 Task: Find connections with filter location Boca Suno with filter topic #Marketswith filter profile language English with filter current company TWO95 International, Inc with filter school Yashwantrao Chavan College of Engineering - YCCE with filter industry Chemical Manufacturing with filter service category Financial Reporting with filter keywords title Manicurist
Action: Mouse moved to (494, 66)
Screenshot: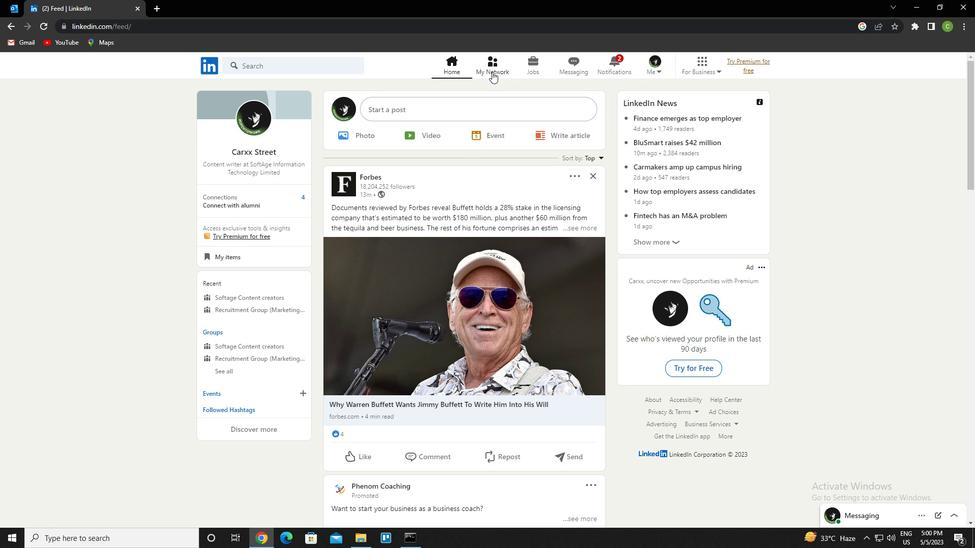 
Action: Mouse pressed left at (494, 66)
Screenshot: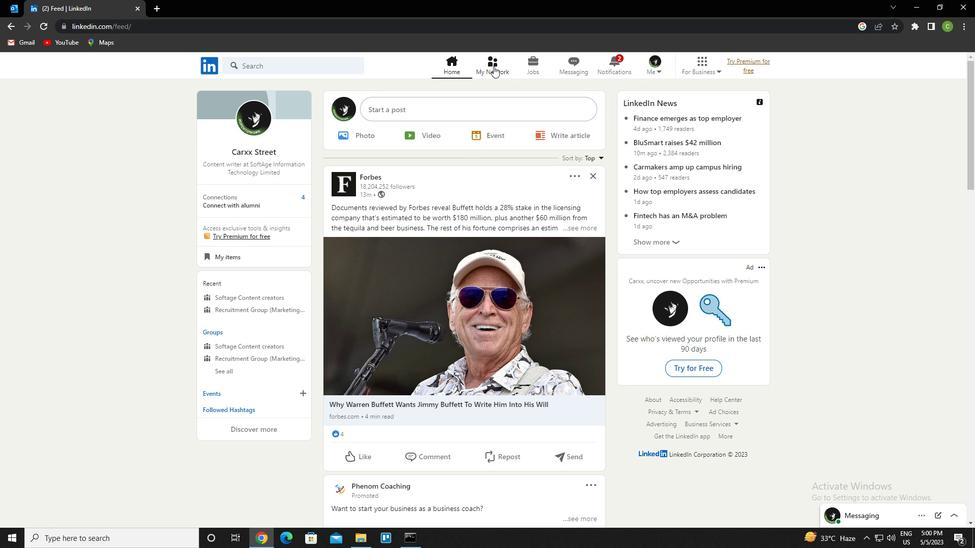 
Action: Mouse moved to (326, 124)
Screenshot: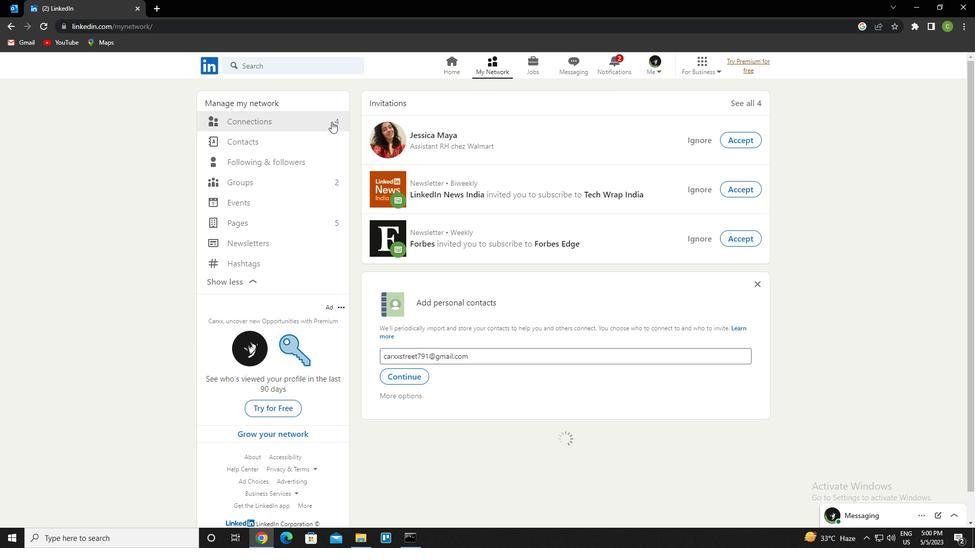
Action: Mouse pressed left at (326, 124)
Screenshot: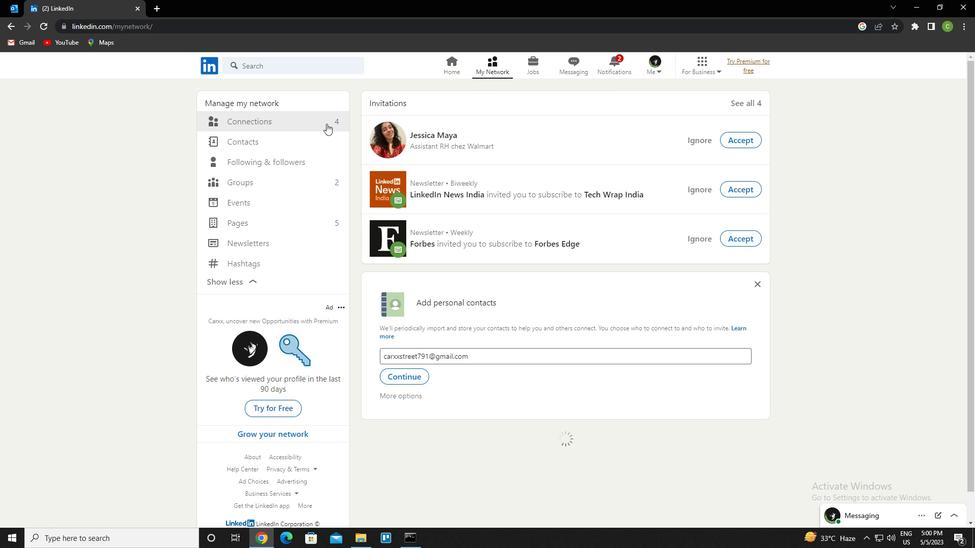 
Action: Mouse moved to (555, 117)
Screenshot: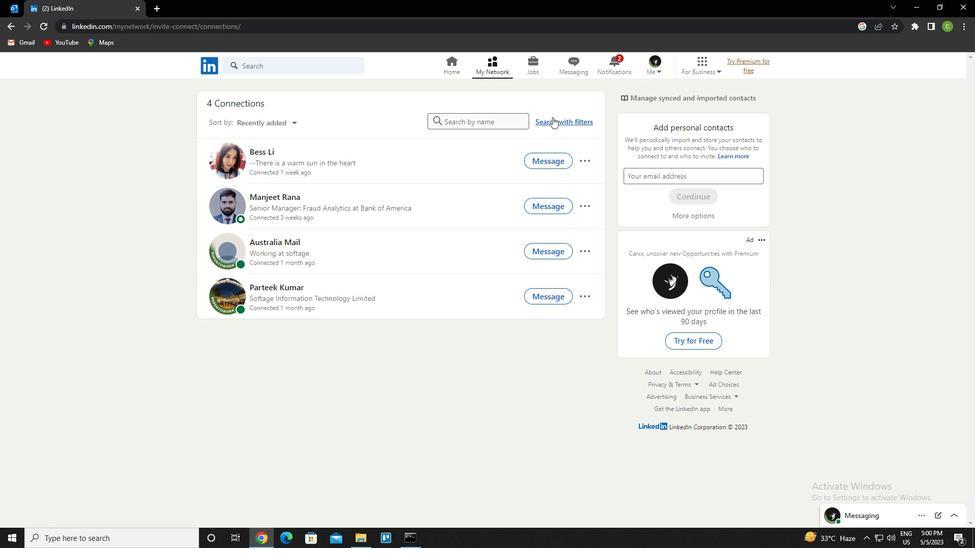 
Action: Mouse pressed left at (555, 117)
Screenshot: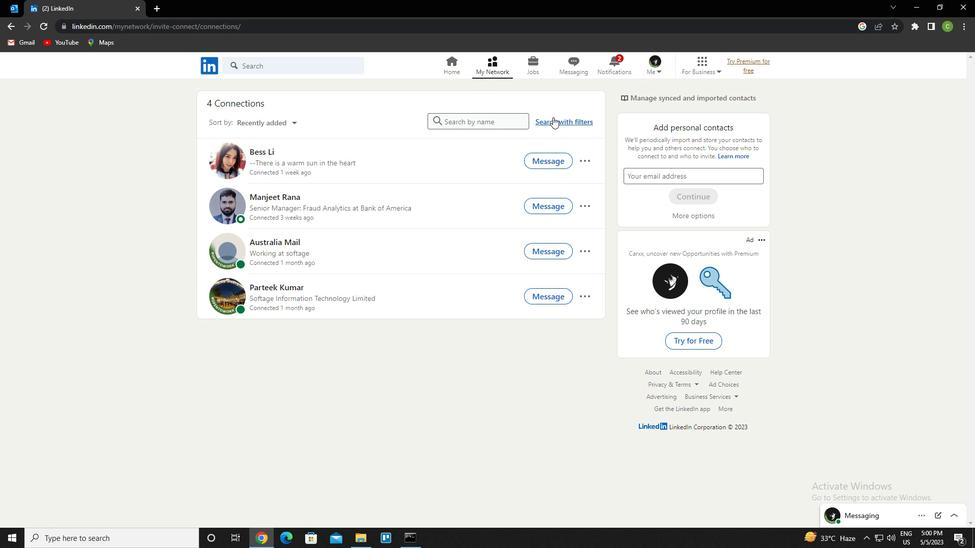 
Action: Mouse moved to (533, 96)
Screenshot: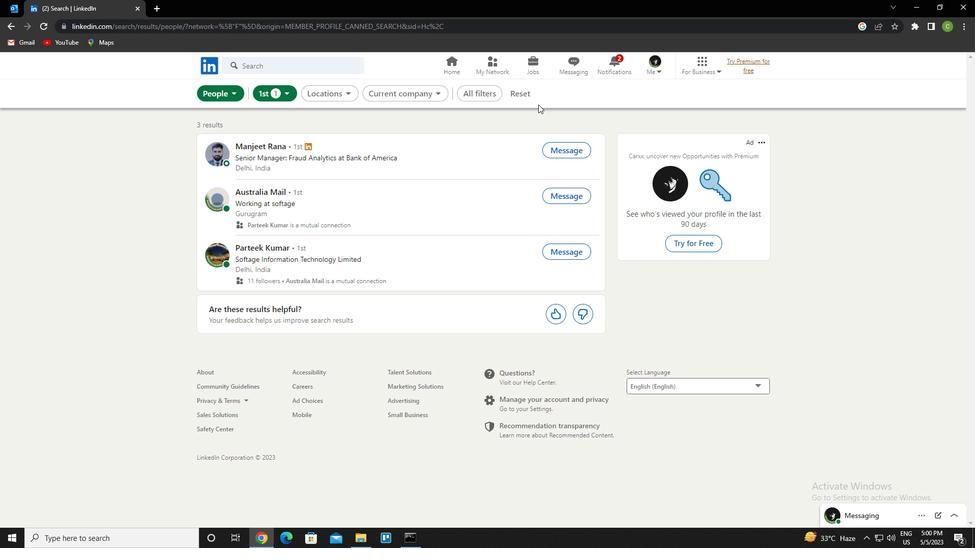 
Action: Mouse pressed left at (533, 96)
Screenshot: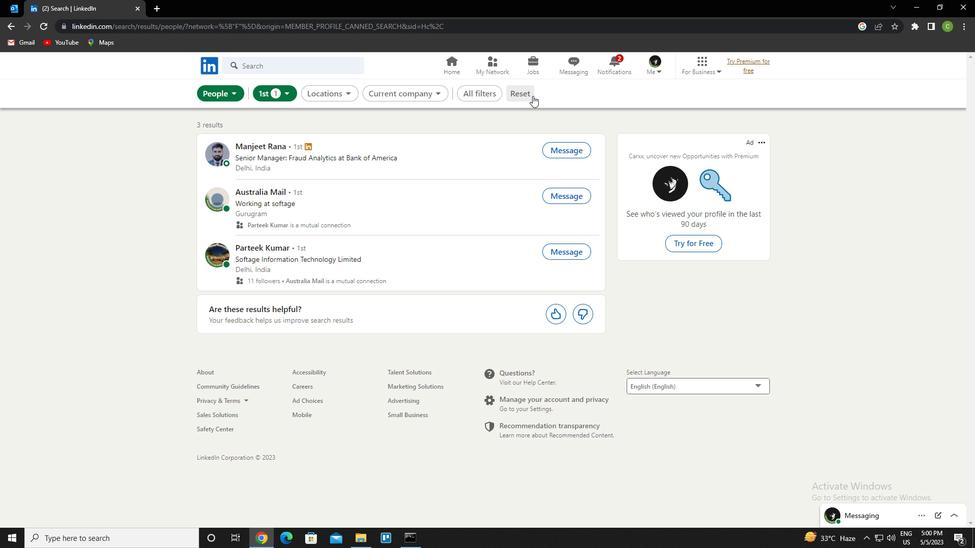 
Action: Mouse moved to (517, 95)
Screenshot: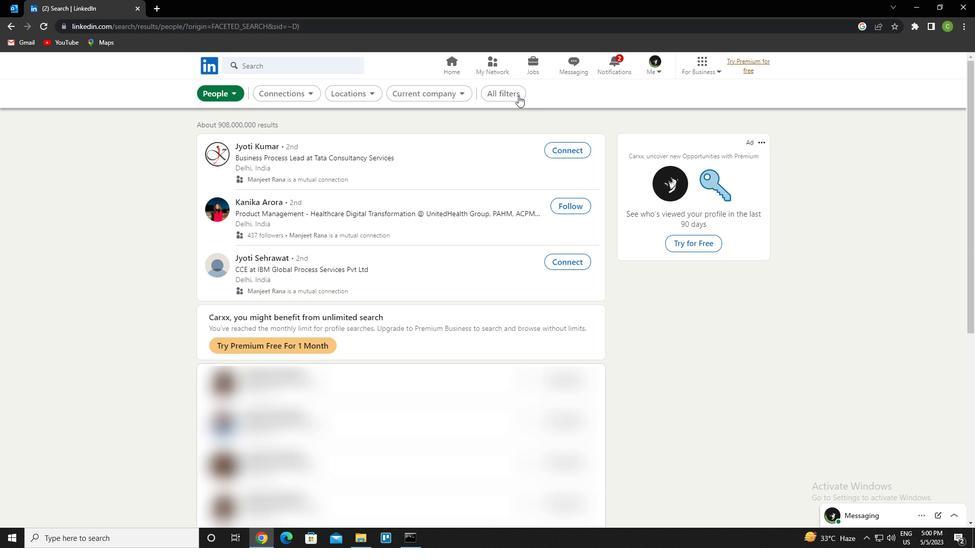 
Action: Mouse pressed left at (517, 95)
Screenshot: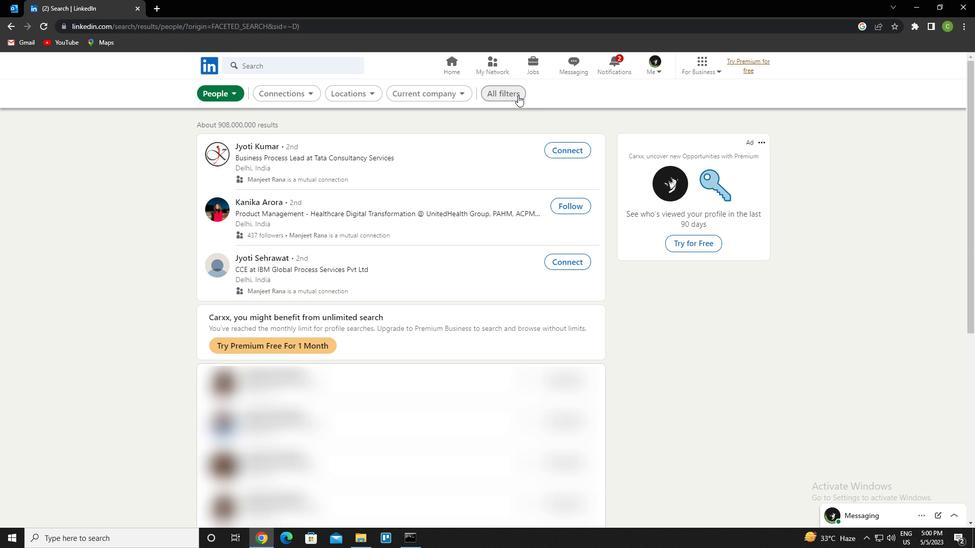 
Action: Mouse moved to (821, 273)
Screenshot: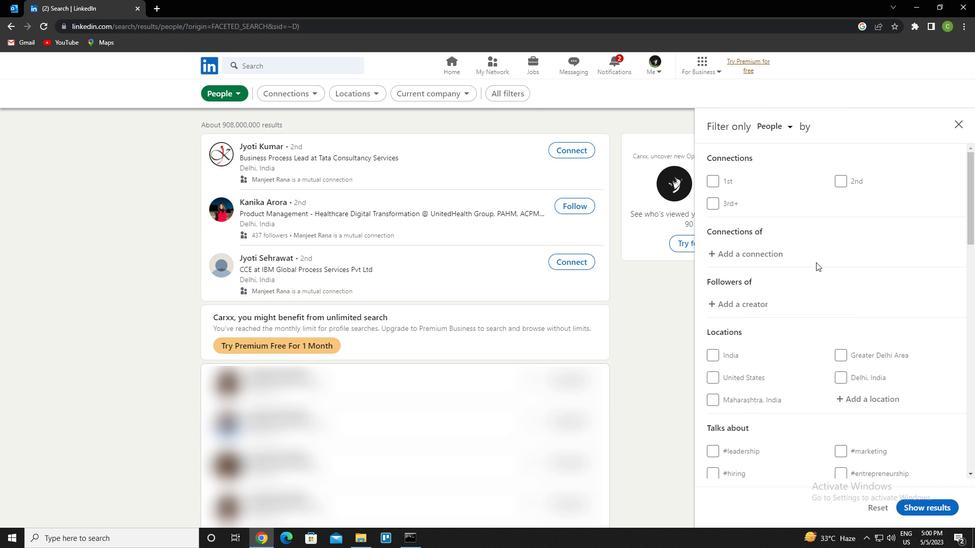 
Action: Mouse scrolled (821, 272) with delta (0, 0)
Screenshot: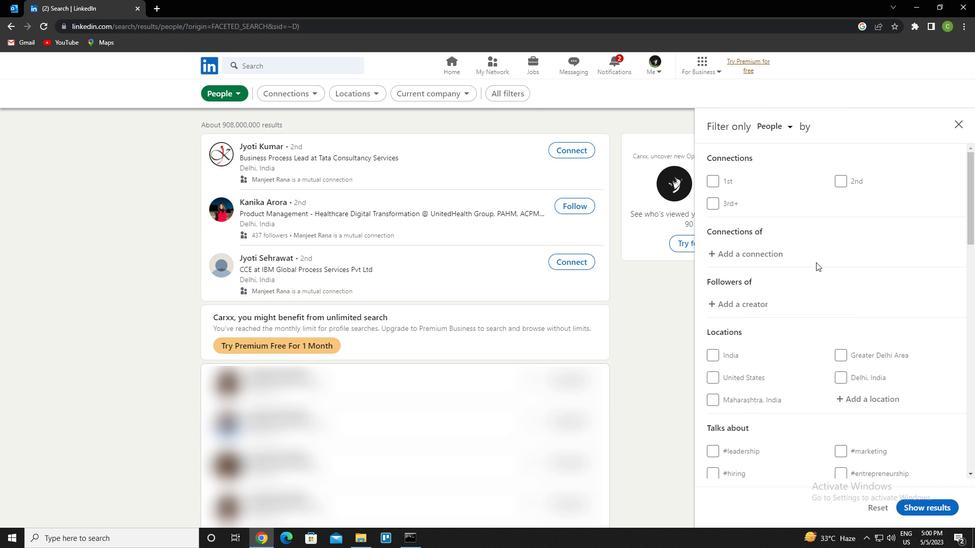
Action: Mouse moved to (823, 276)
Screenshot: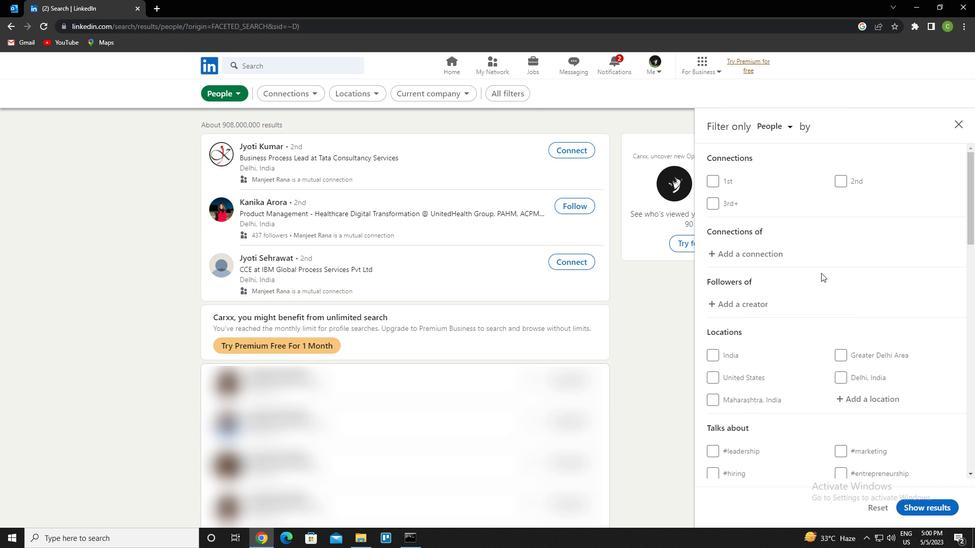 
Action: Mouse scrolled (823, 275) with delta (0, 0)
Screenshot: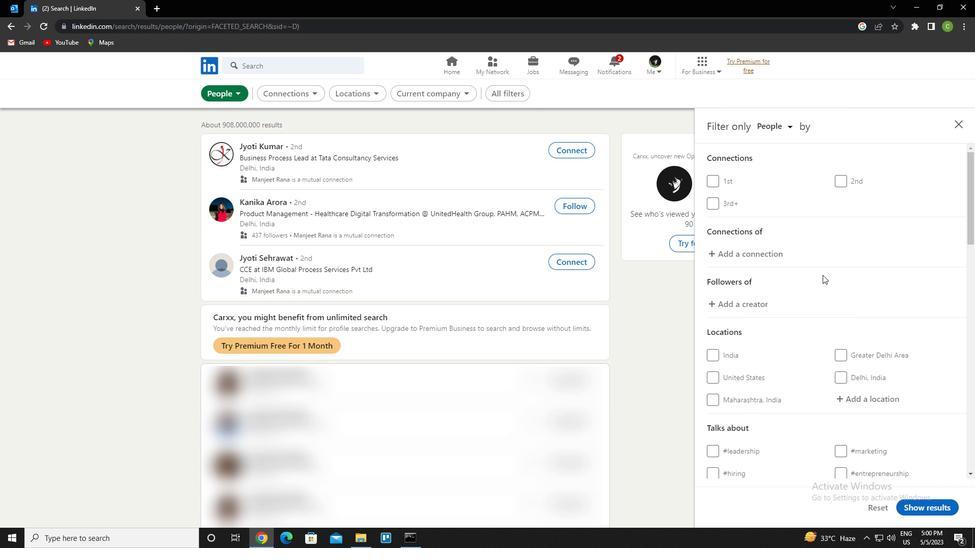
Action: Mouse moved to (874, 298)
Screenshot: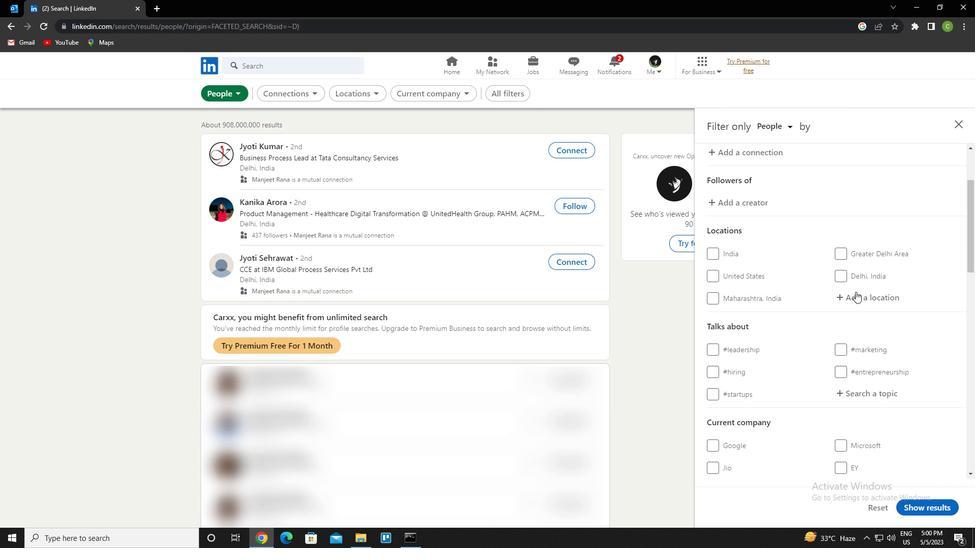 
Action: Mouse pressed left at (874, 298)
Screenshot: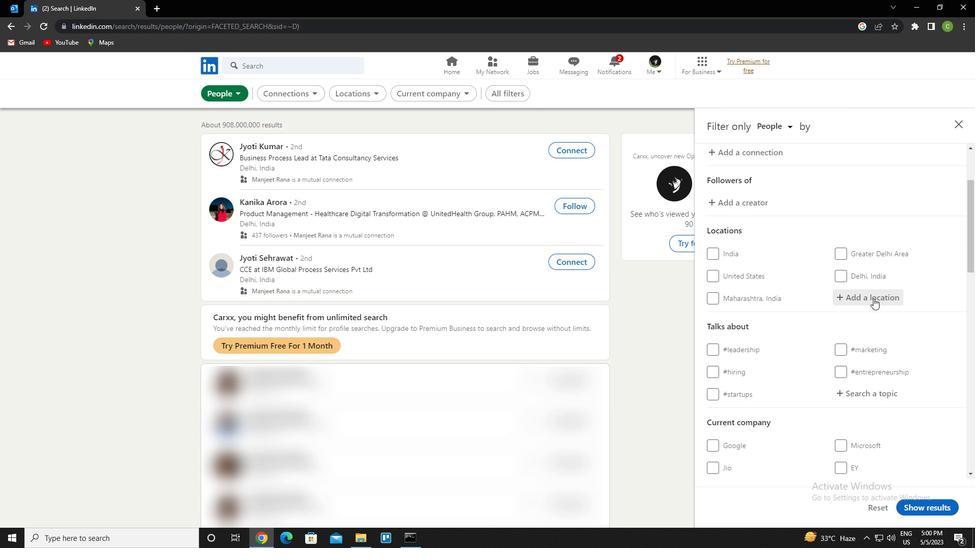 
Action: Key pressed <Key.caps_lock>b<Key.caps_lock>oca<Key.space>suno<Key.enter>
Screenshot: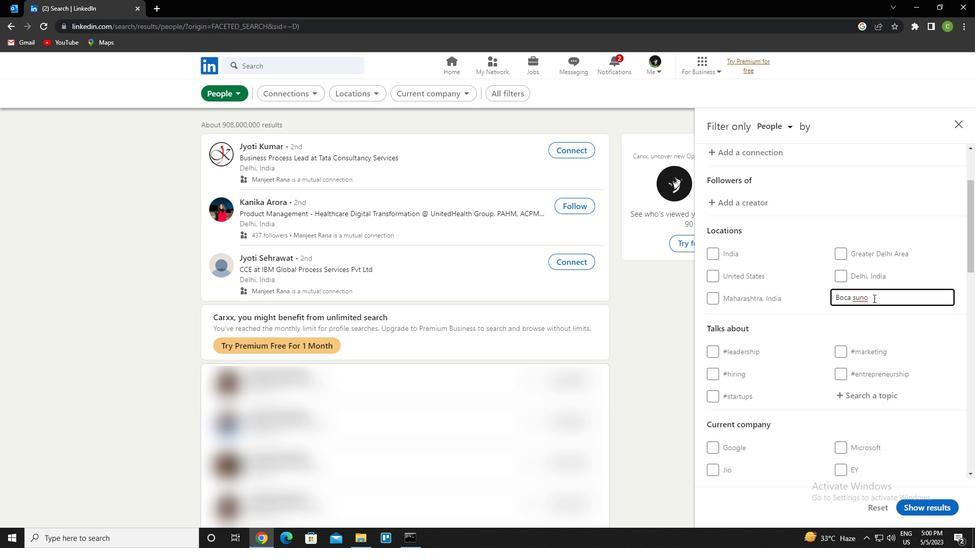 
Action: Mouse scrolled (874, 298) with delta (0, 0)
Screenshot: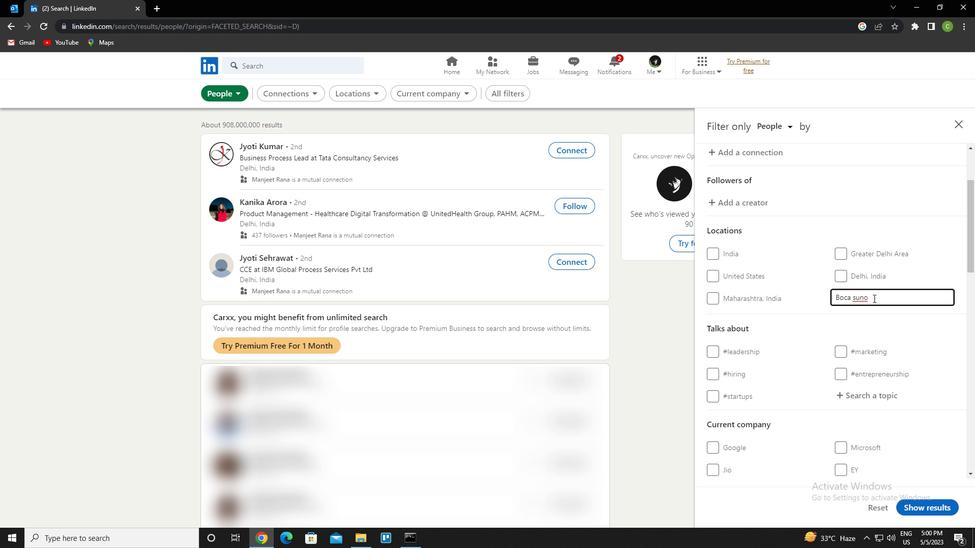 
Action: Mouse scrolled (874, 298) with delta (0, 0)
Screenshot: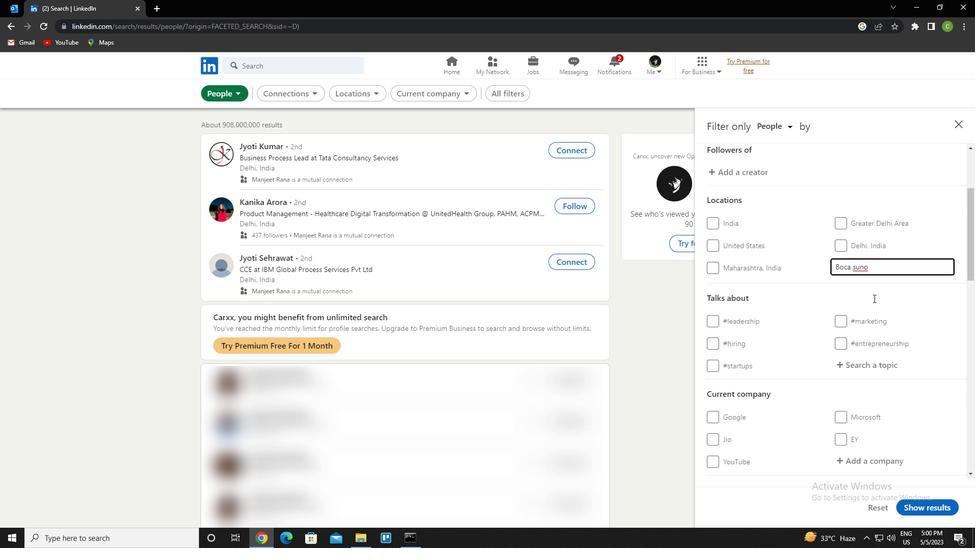 
Action: Mouse moved to (863, 383)
Screenshot: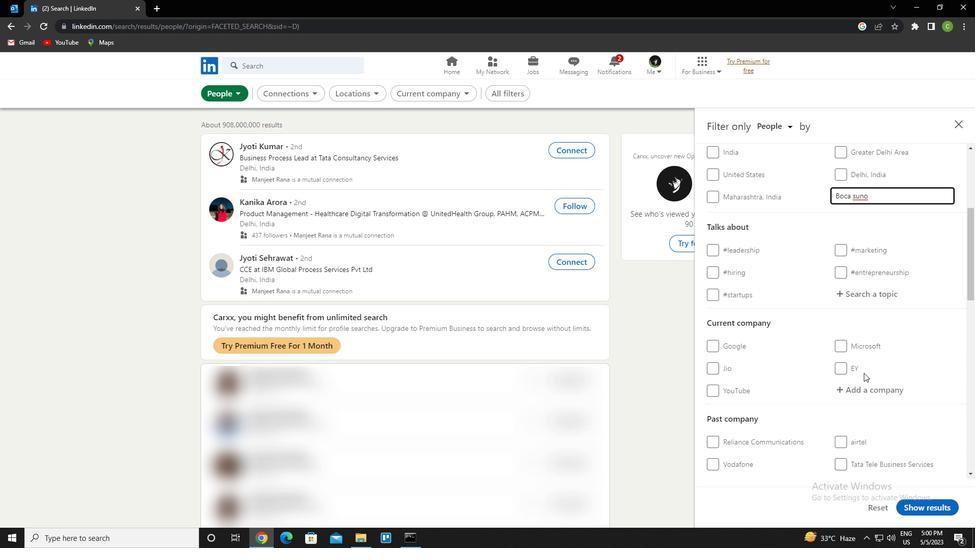 
Action: Mouse pressed left at (863, 383)
Screenshot: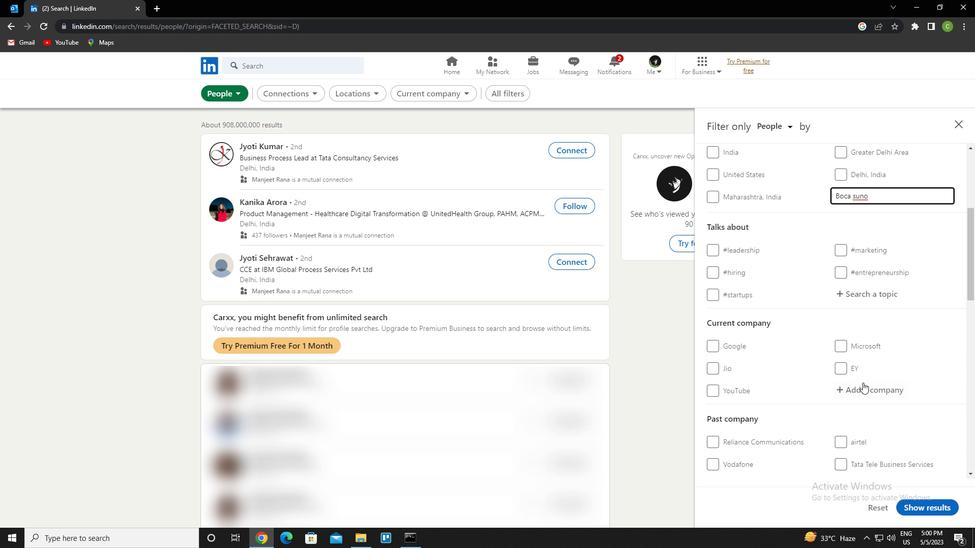 
Action: Mouse moved to (881, 301)
Screenshot: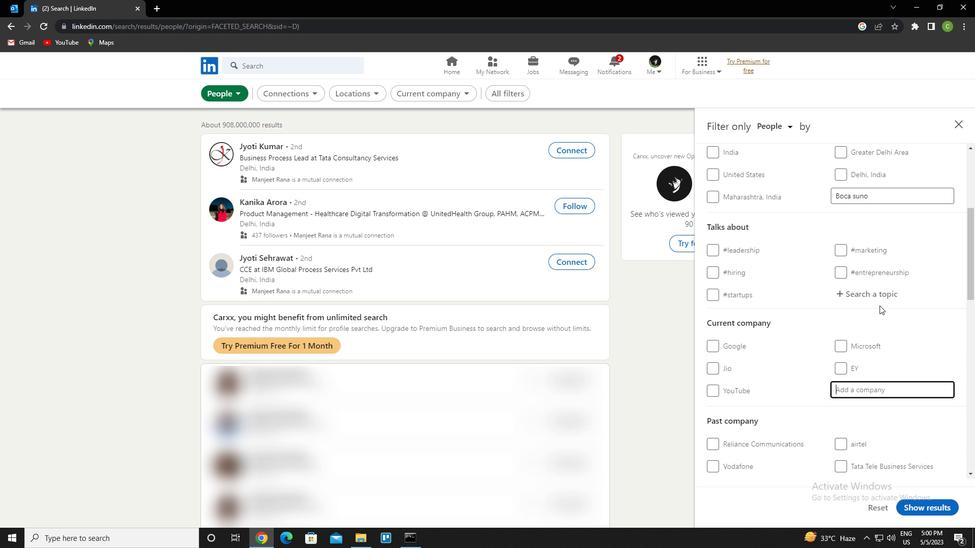 
Action: Mouse pressed left at (881, 301)
Screenshot: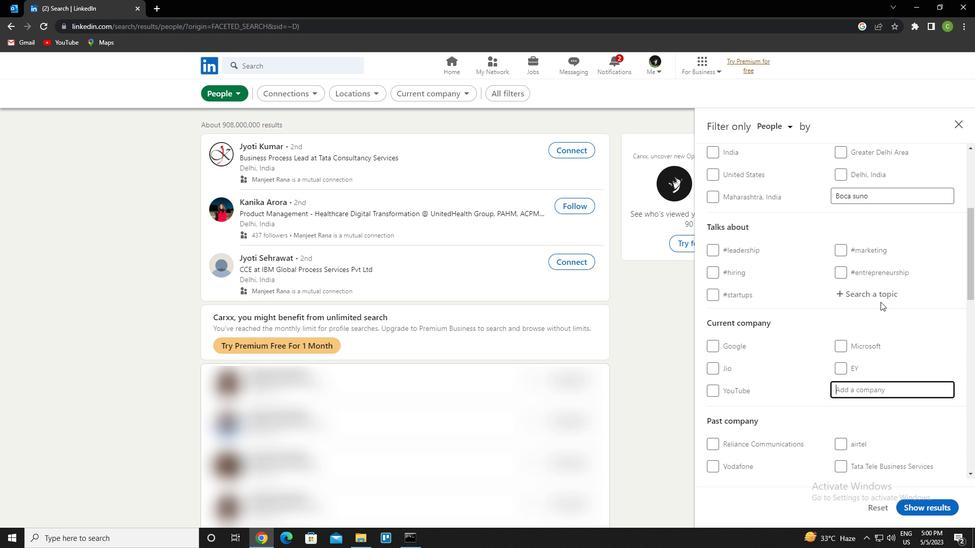 
Action: Key pressed markets<Key.down><Key.enter>
Screenshot: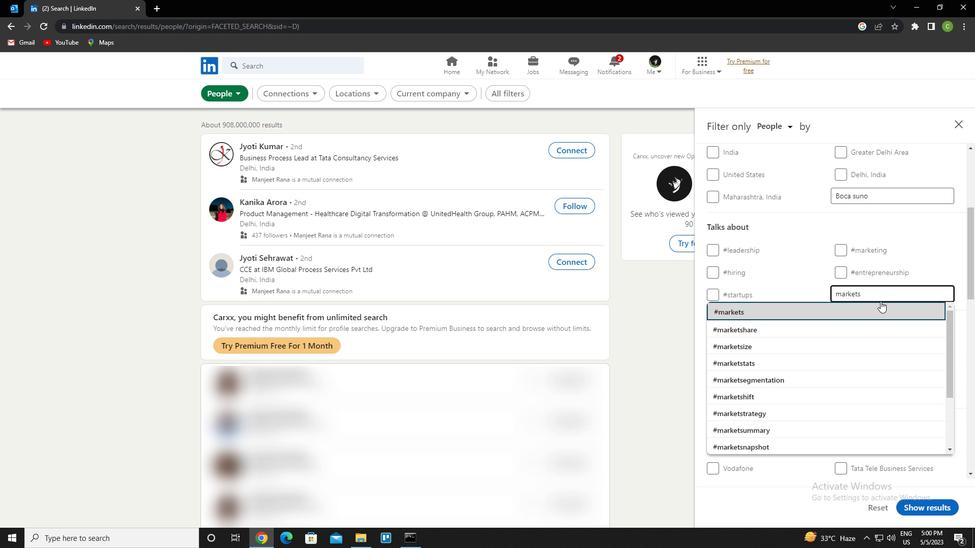 
Action: Mouse scrolled (881, 301) with delta (0, 0)
Screenshot: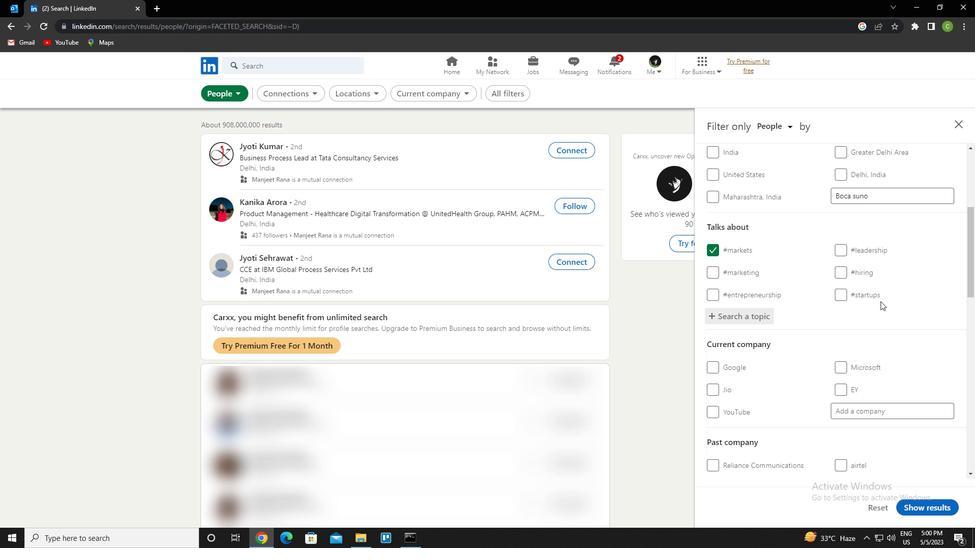 
Action: Mouse moved to (880, 302)
Screenshot: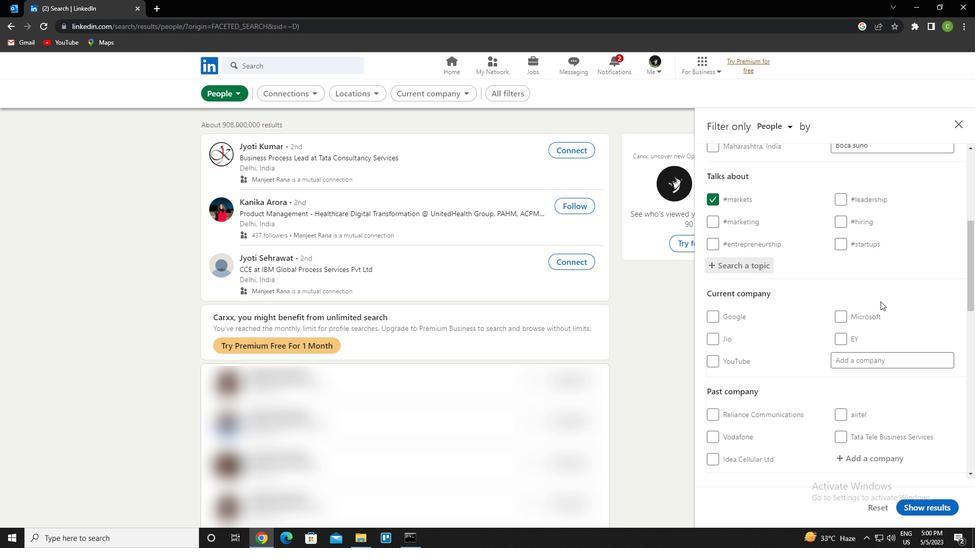 
Action: Mouse scrolled (880, 301) with delta (0, 0)
Screenshot: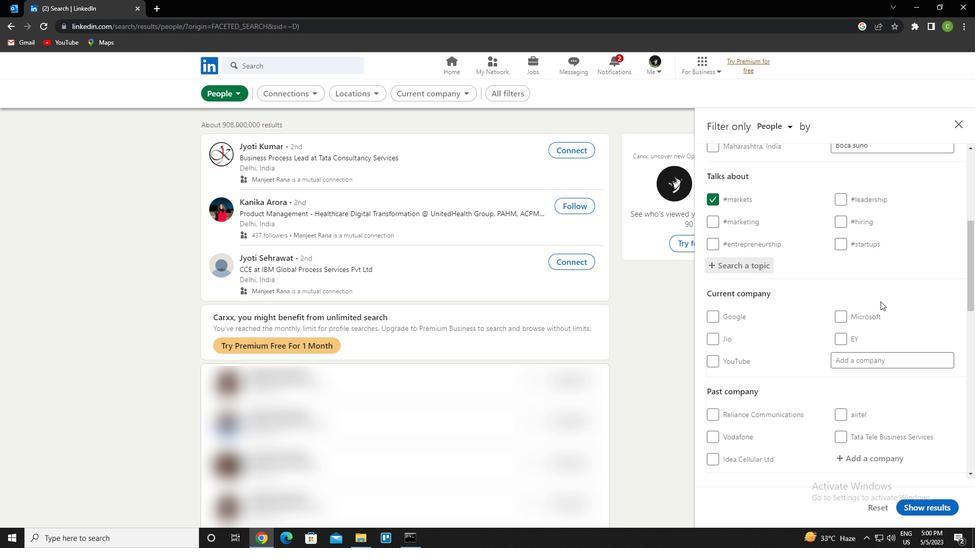 
Action: Mouse moved to (864, 313)
Screenshot: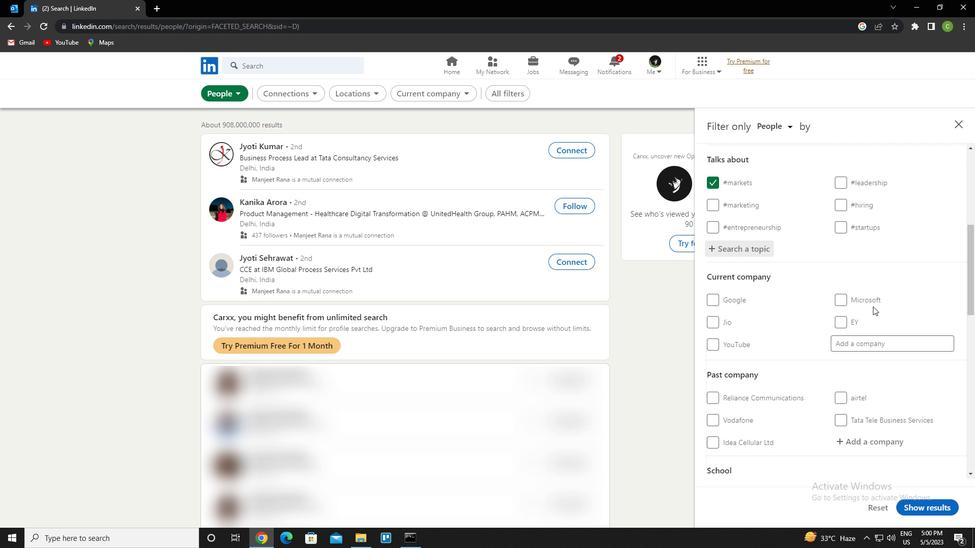 
Action: Mouse scrolled (864, 313) with delta (0, 0)
Screenshot: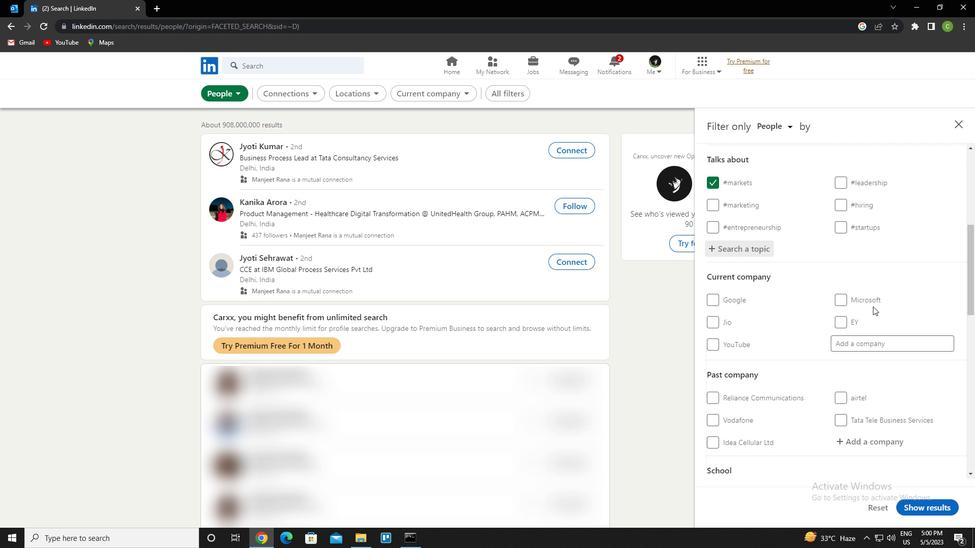 
Action: Mouse moved to (863, 314)
Screenshot: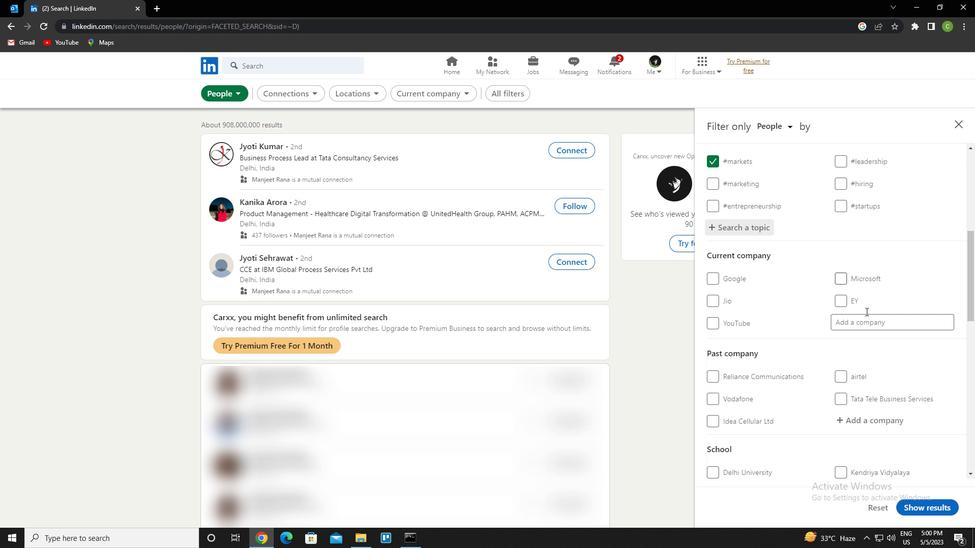 
Action: Mouse scrolled (863, 313) with delta (0, 0)
Screenshot: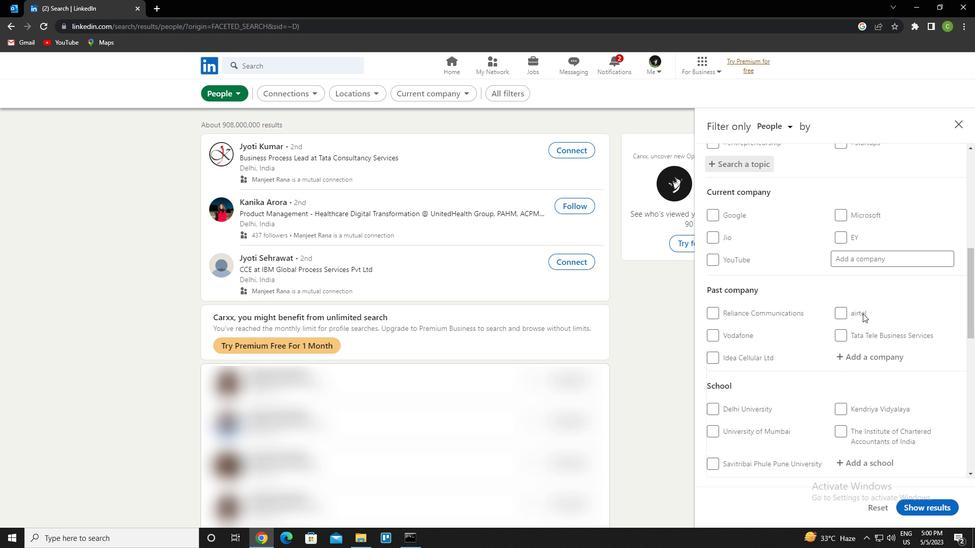 
Action: Mouse scrolled (863, 313) with delta (0, 0)
Screenshot: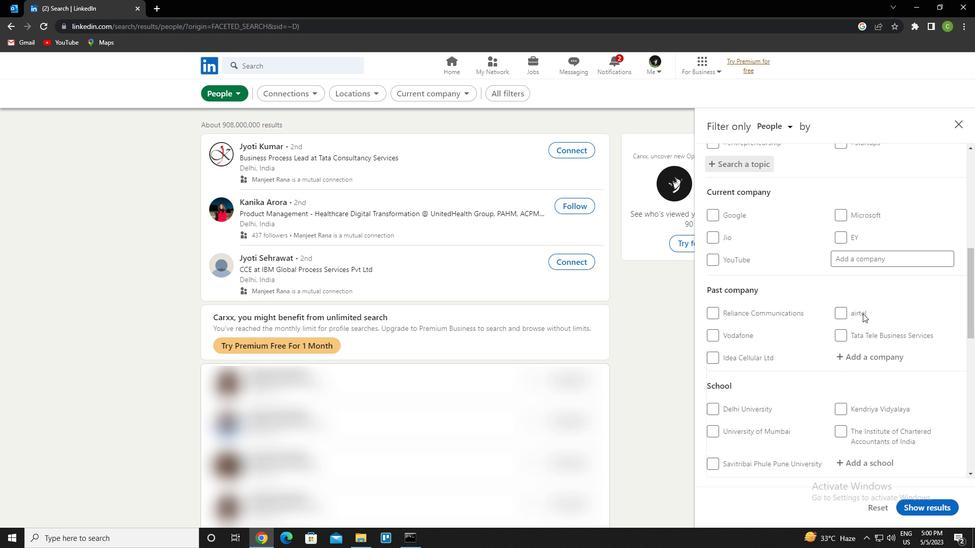 
Action: Mouse scrolled (863, 313) with delta (0, 0)
Screenshot: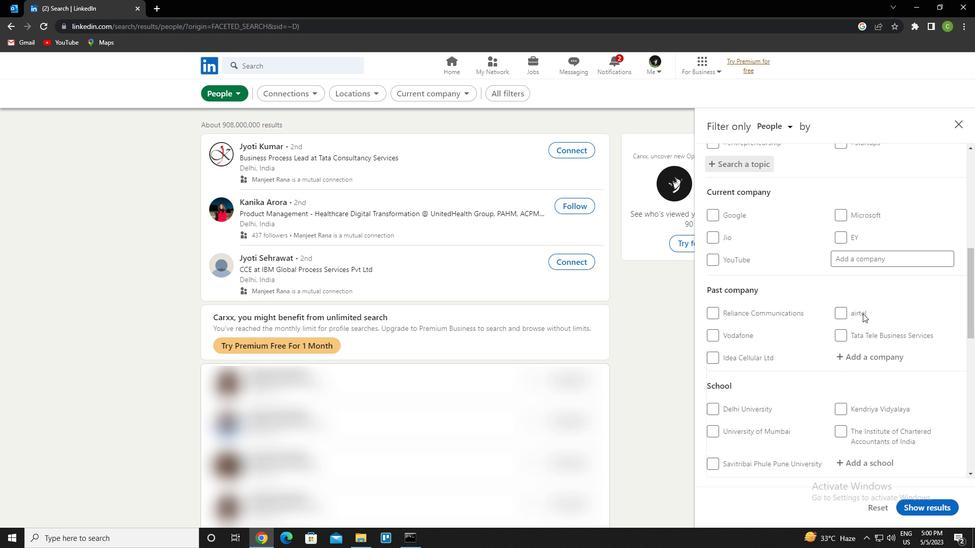 
Action: Mouse scrolled (863, 313) with delta (0, 0)
Screenshot: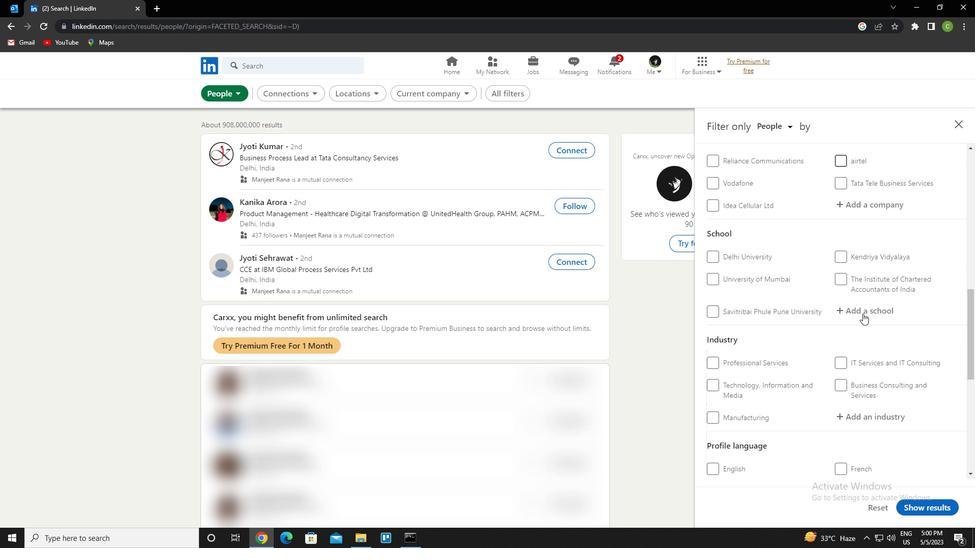 
Action: Mouse scrolled (863, 313) with delta (0, 0)
Screenshot: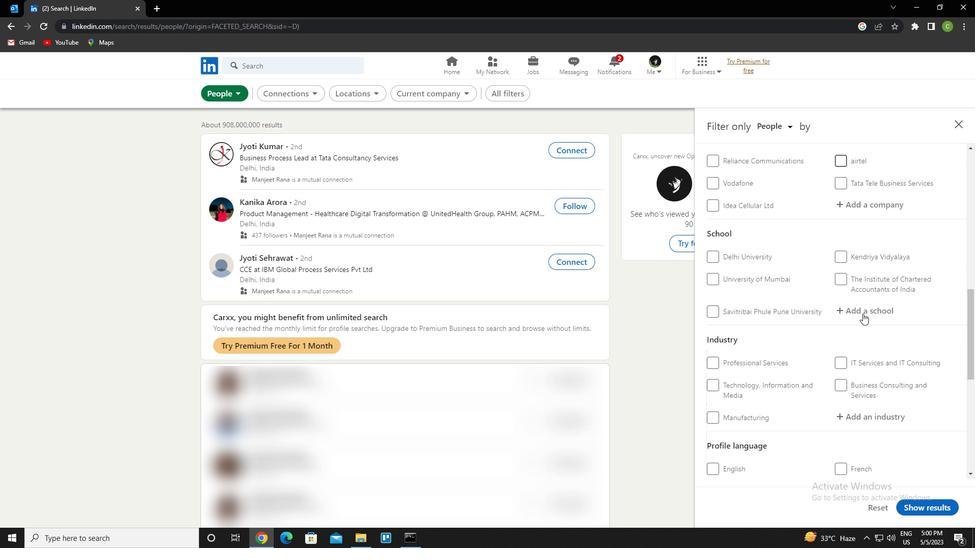 
Action: Mouse scrolled (863, 313) with delta (0, 0)
Screenshot: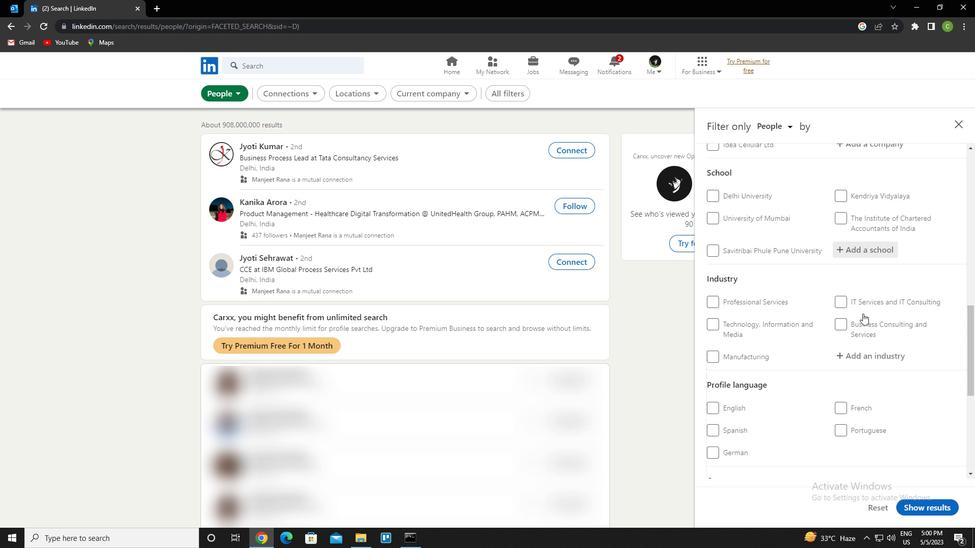 
Action: Mouse moved to (714, 319)
Screenshot: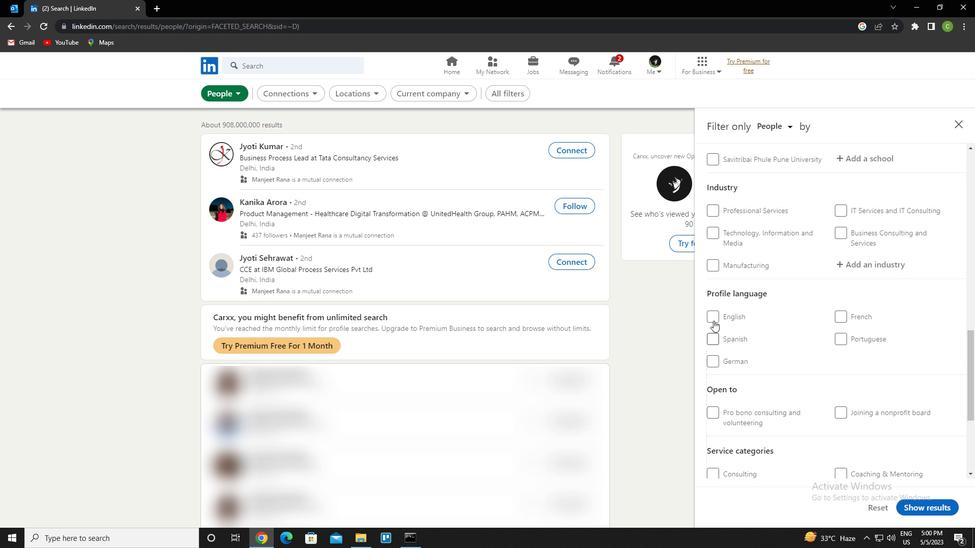 
Action: Mouse pressed left at (714, 319)
Screenshot: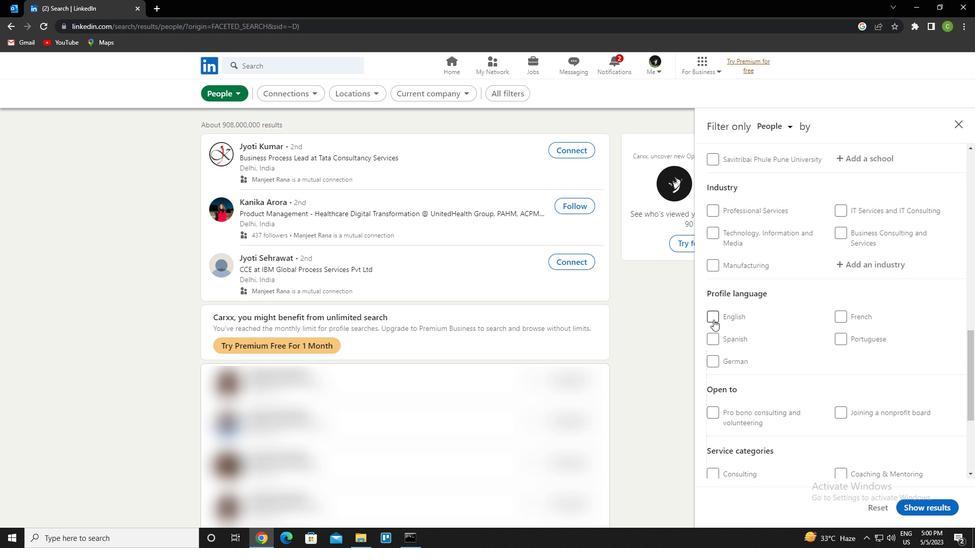 
Action: Mouse moved to (799, 344)
Screenshot: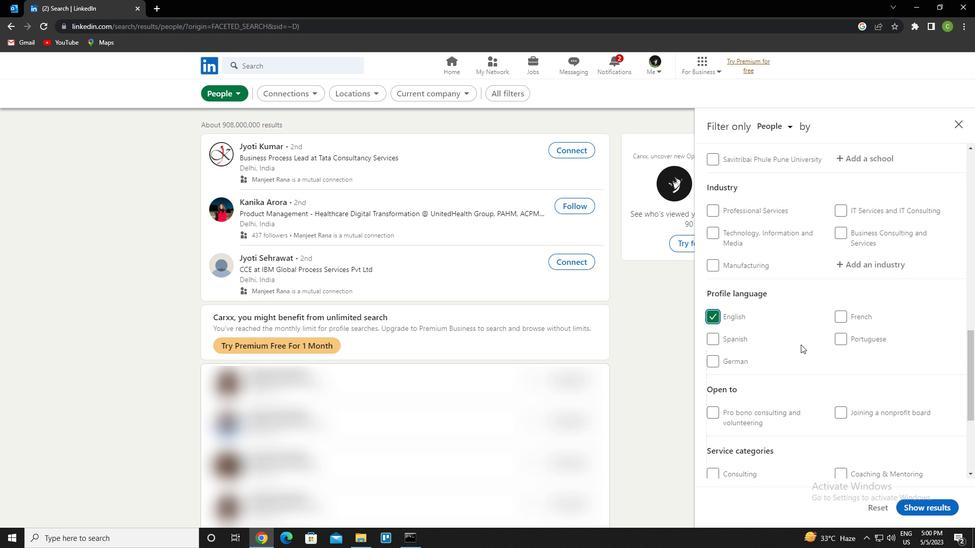 
Action: Mouse scrolled (799, 344) with delta (0, 0)
Screenshot: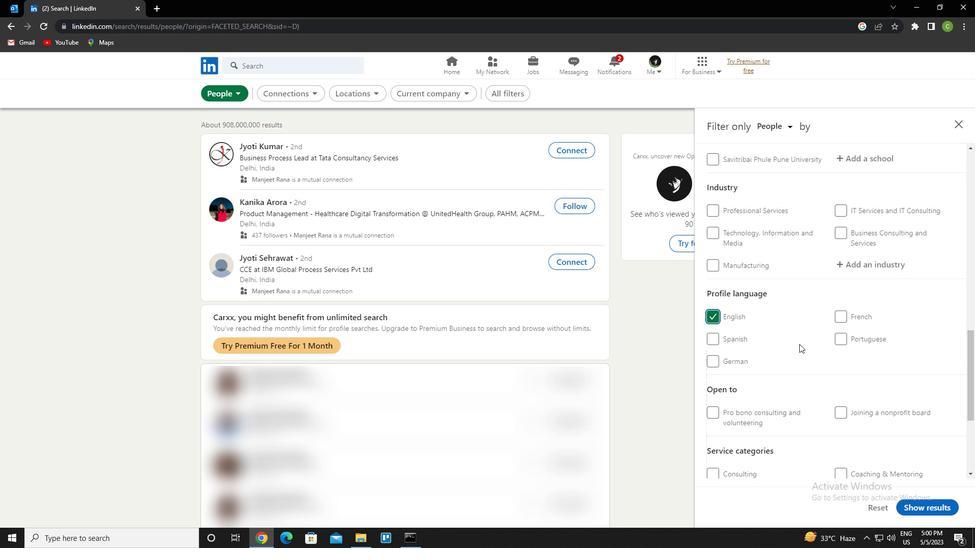 
Action: Mouse scrolled (799, 344) with delta (0, 0)
Screenshot: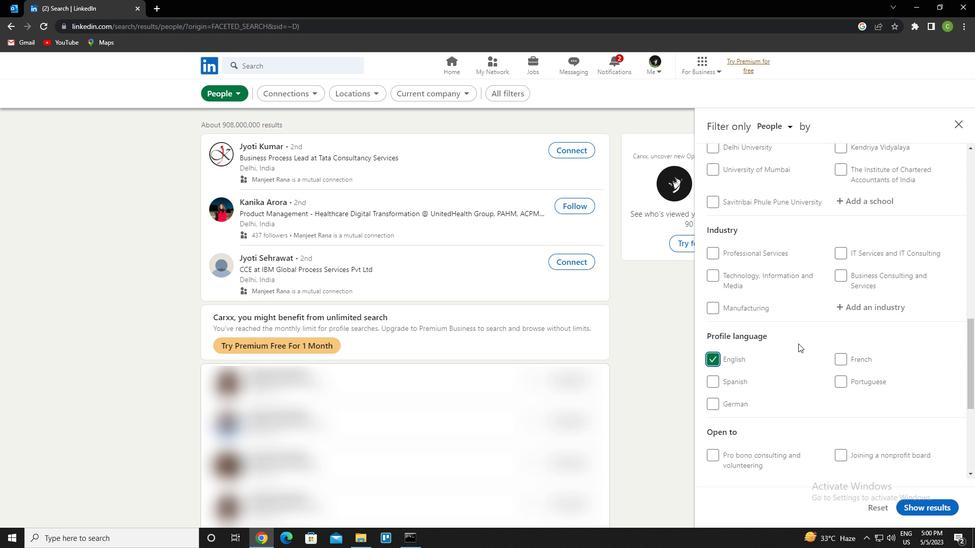 
Action: Mouse scrolled (799, 344) with delta (0, 0)
Screenshot: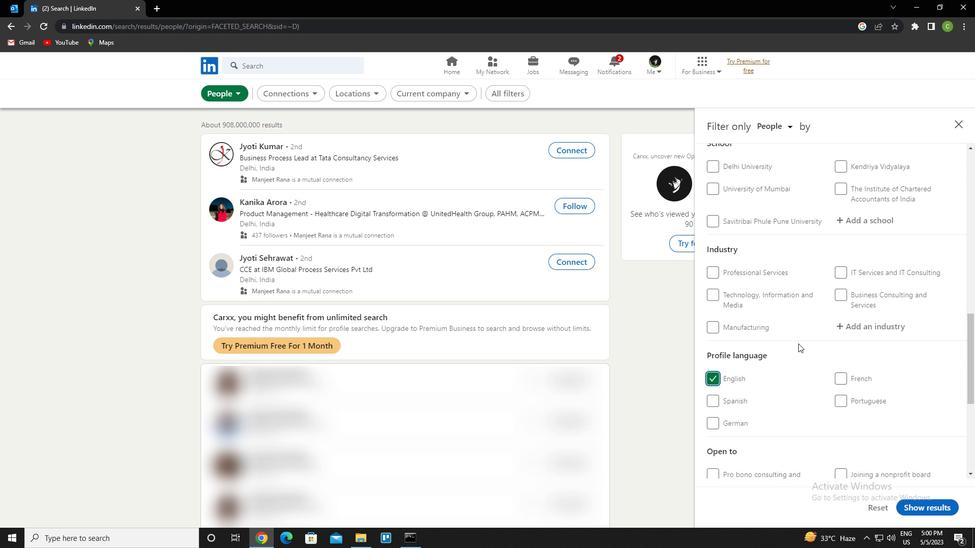 
Action: Mouse scrolled (799, 344) with delta (0, 0)
Screenshot: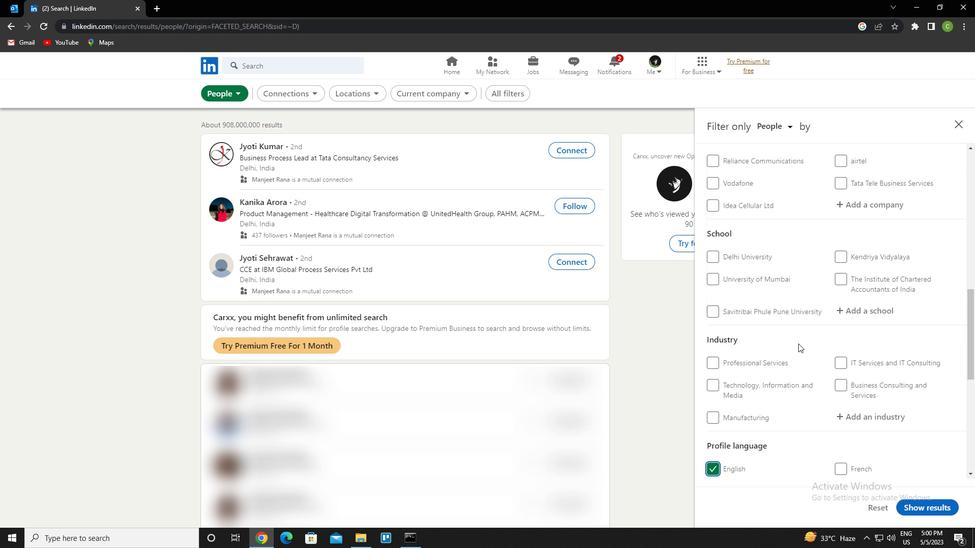 
Action: Mouse scrolled (799, 344) with delta (0, 0)
Screenshot: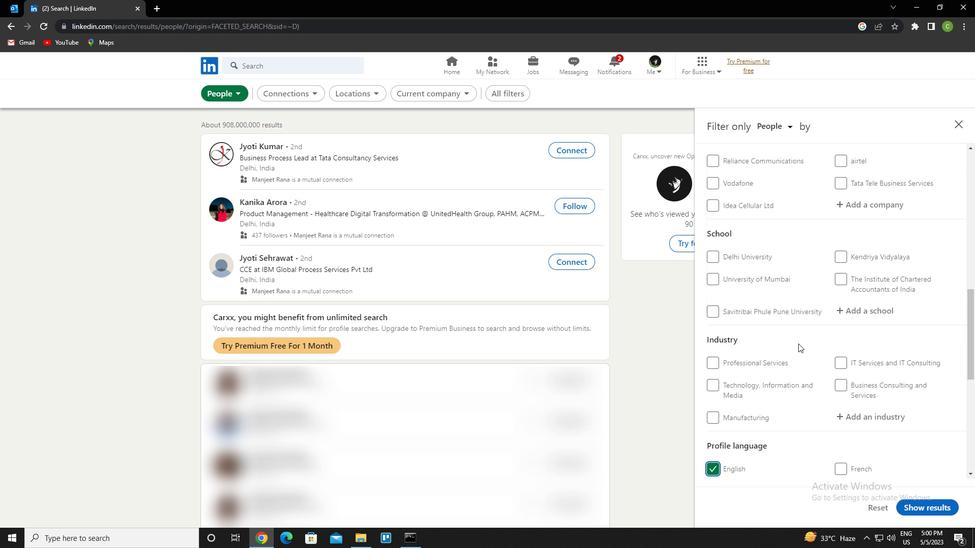 
Action: Mouse scrolled (799, 344) with delta (0, 0)
Screenshot: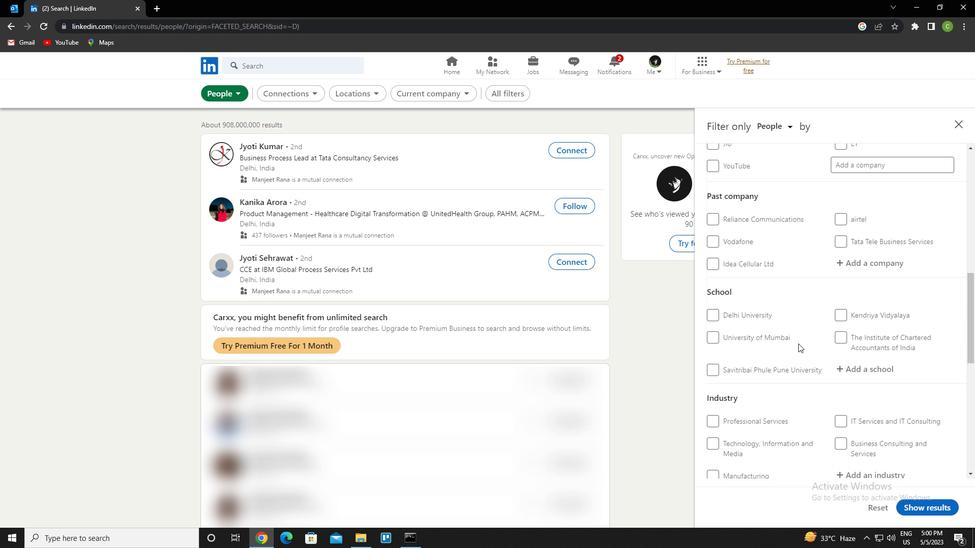
Action: Mouse scrolled (799, 344) with delta (0, 0)
Screenshot: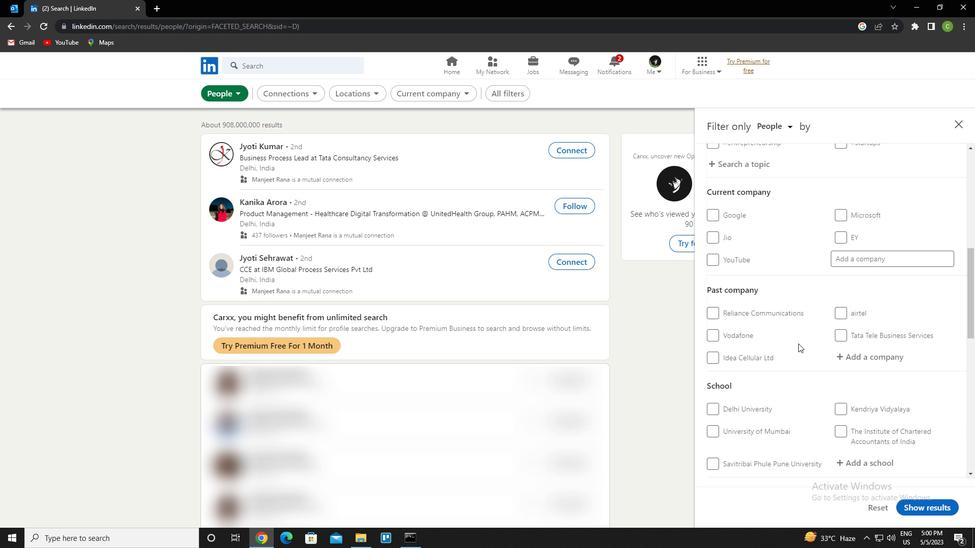 
Action: Mouse moved to (871, 309)
Screenshot: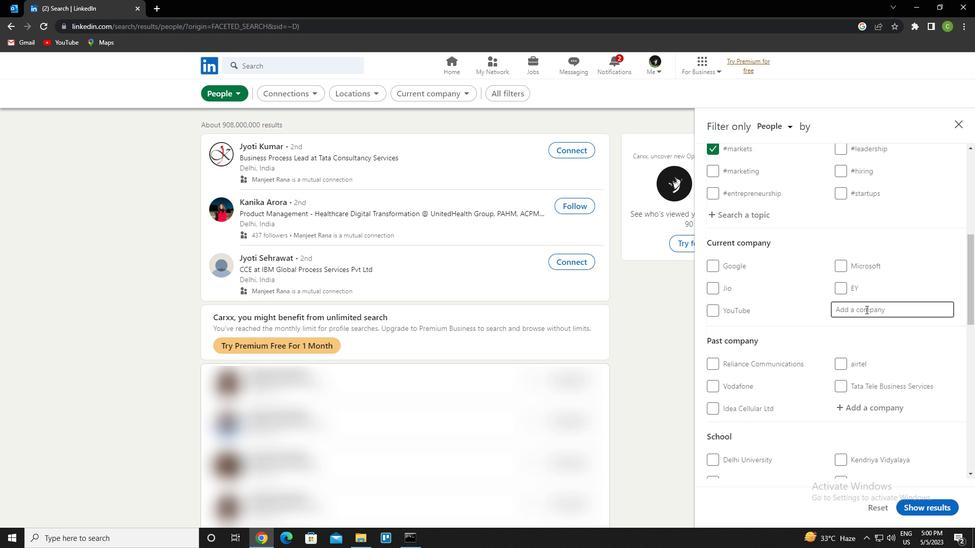 
Action: Mouse pressed left at (871, 309)
Screenshot: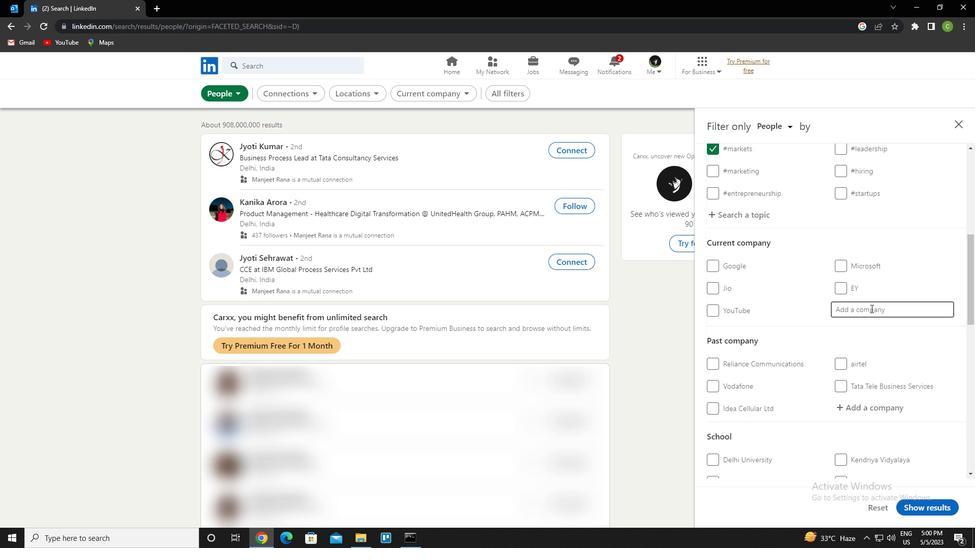 
Action: Key pressed <Key.caps_lock>two95<Key.space>international<Key.down><Key.enter>
Screenshot: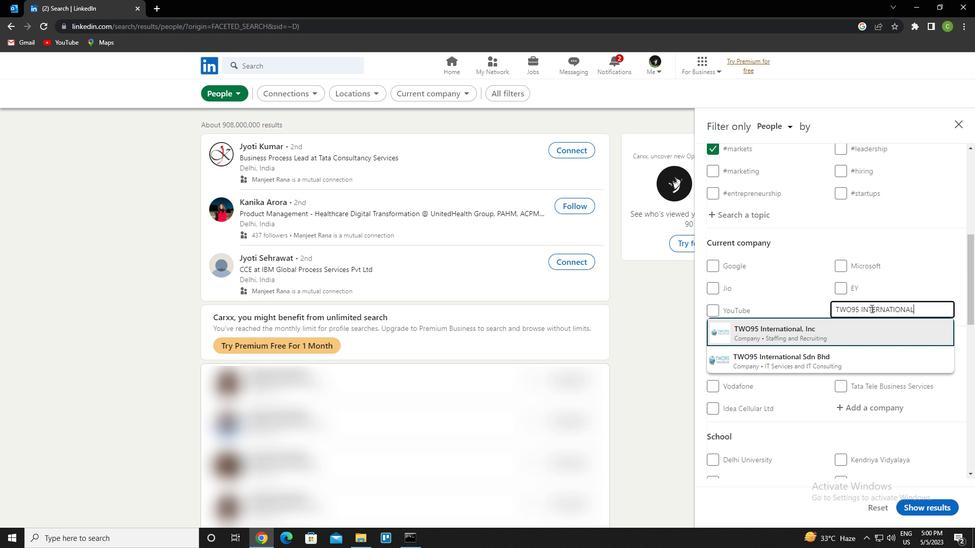 
Action: Mouse scrolled (871, 308) with delta (0, 0)
Screenshot: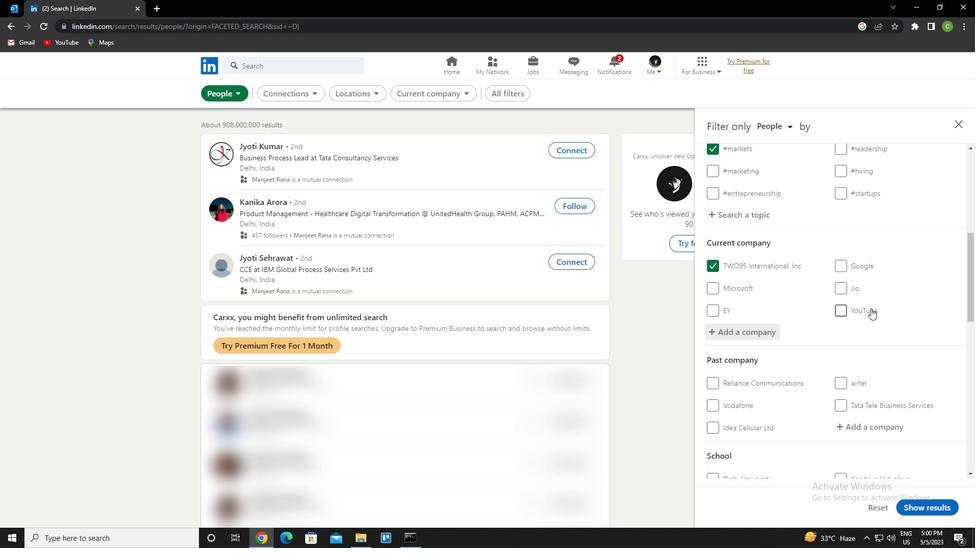 
Action: Mouse moved to (863, 320)
Screenshot: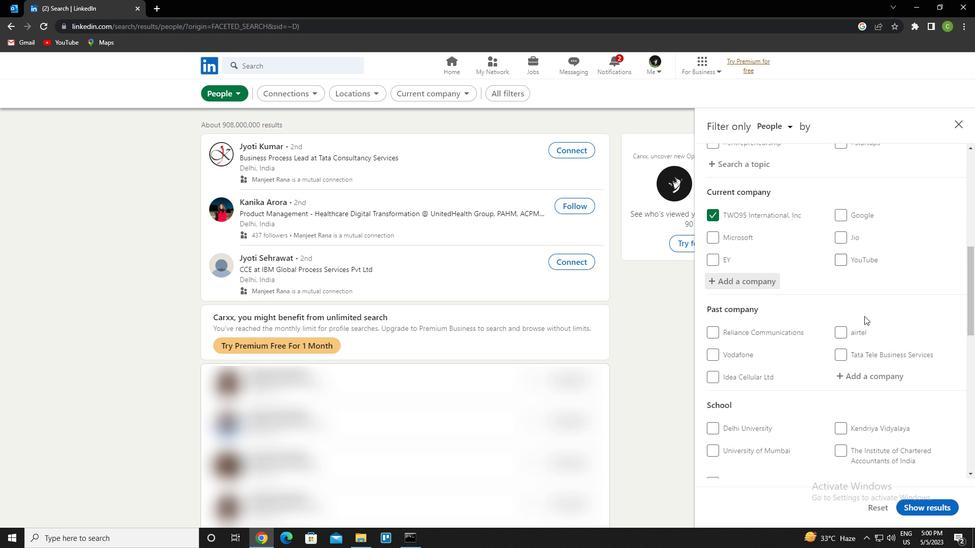 
Action: Mouse scrolled (863, 319) with delta (0, 0)
Screenshot: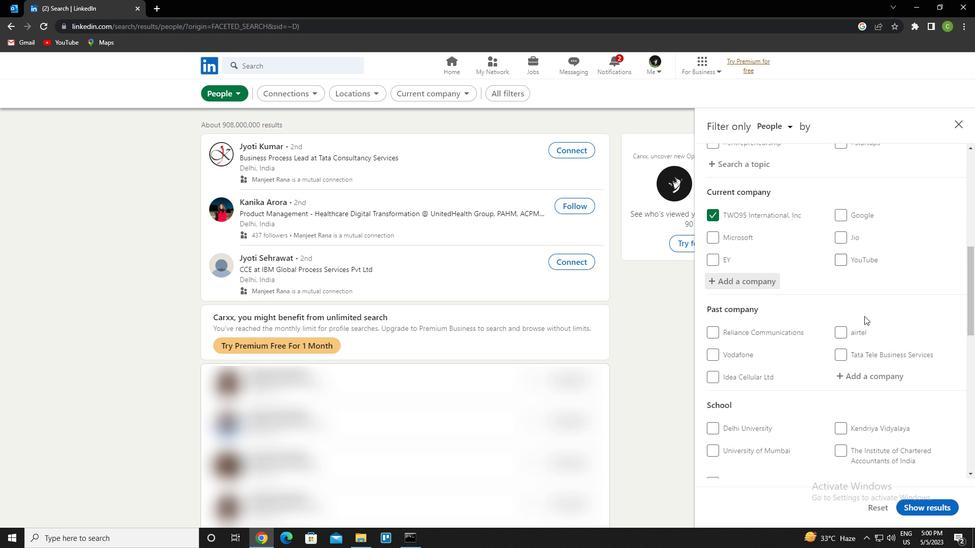 
Action: Mouse moved to (856, 349)
Screenshot: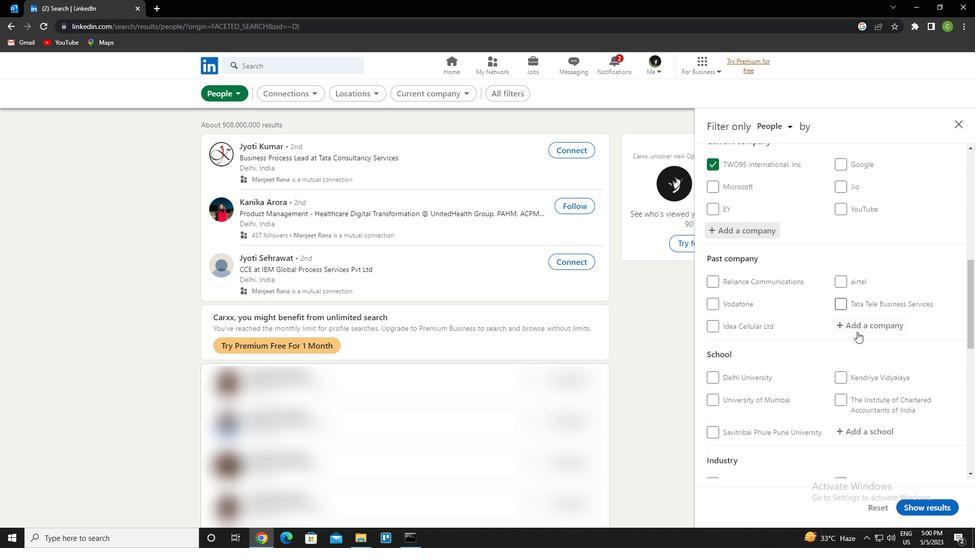 
Action: Mouse scrolled (856, 348) with delta (0, 0)
Screenshot: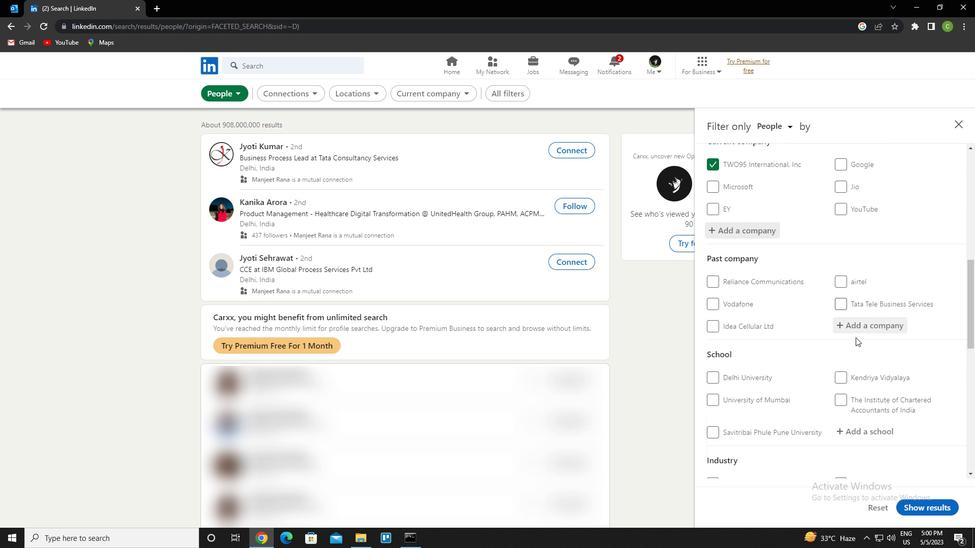 
Action: Mouse scrolled (856, 348) with delta (0, 0)
Screenshot: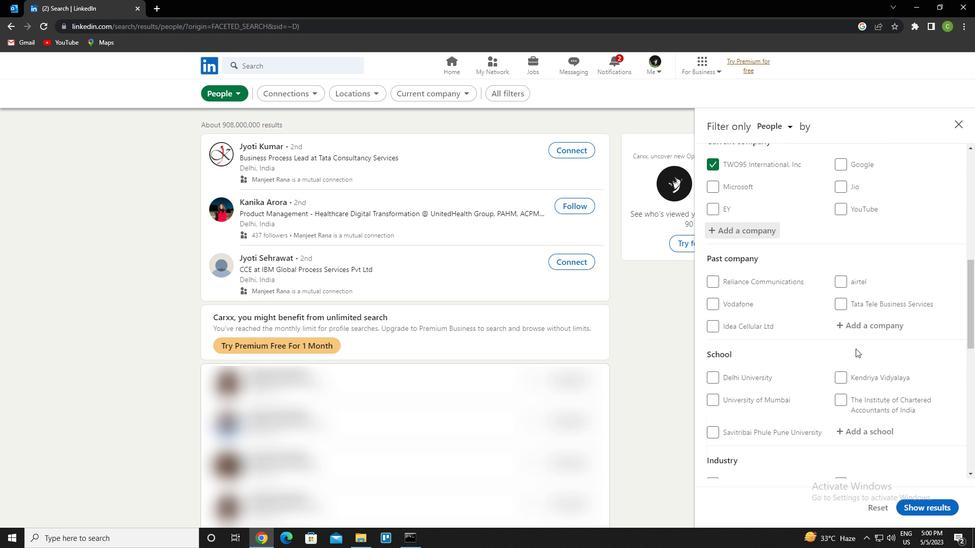 
Action: Mouse moved to (869, 334)
Screenshot: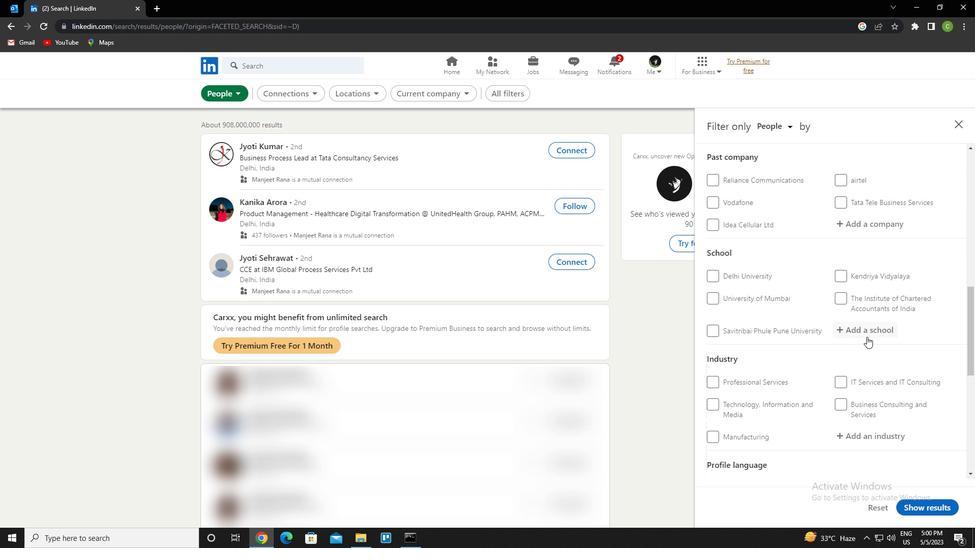 
Action: Mouse pressed left at (869, 334)
Screenshot: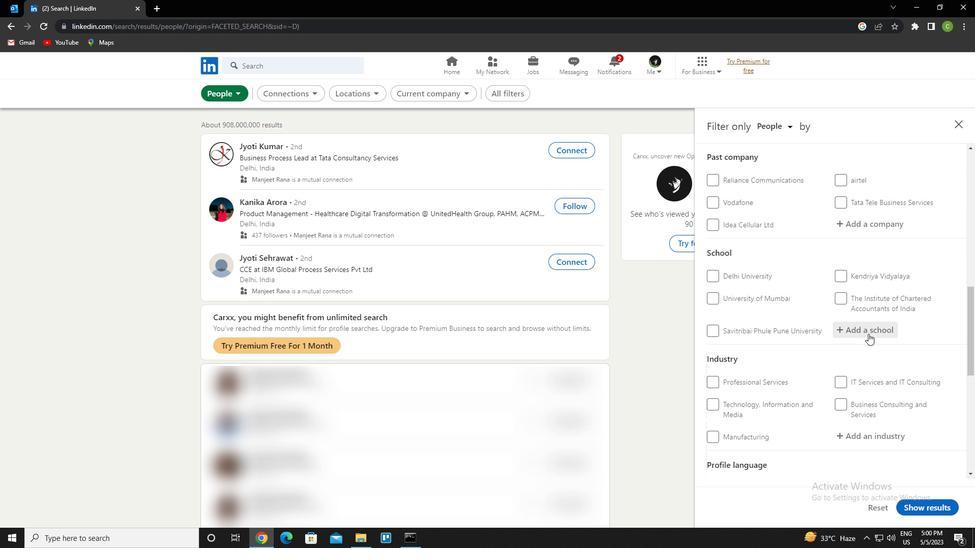 
Action: Key pressed <Key.caps_lock><Key.caps_lock>y<Key.caps_lock>ah<Key.backspace>shwantrao<Key.space>chavan<Key.space>college<Key.space>of<Key.space><Key.down><Key.enter>
Screenshot: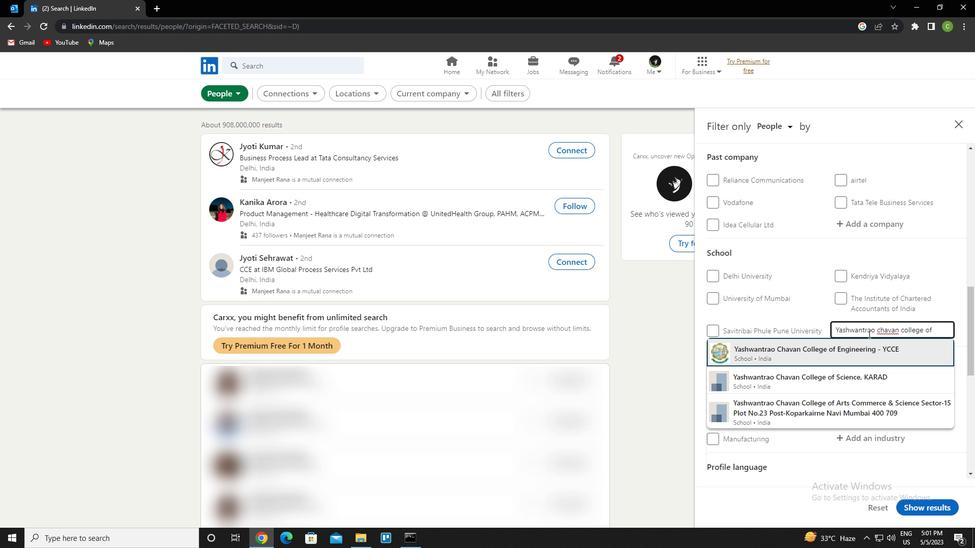 
Action: Mouse scrolled (869, 333) with delta (0, 0)
Screenshot: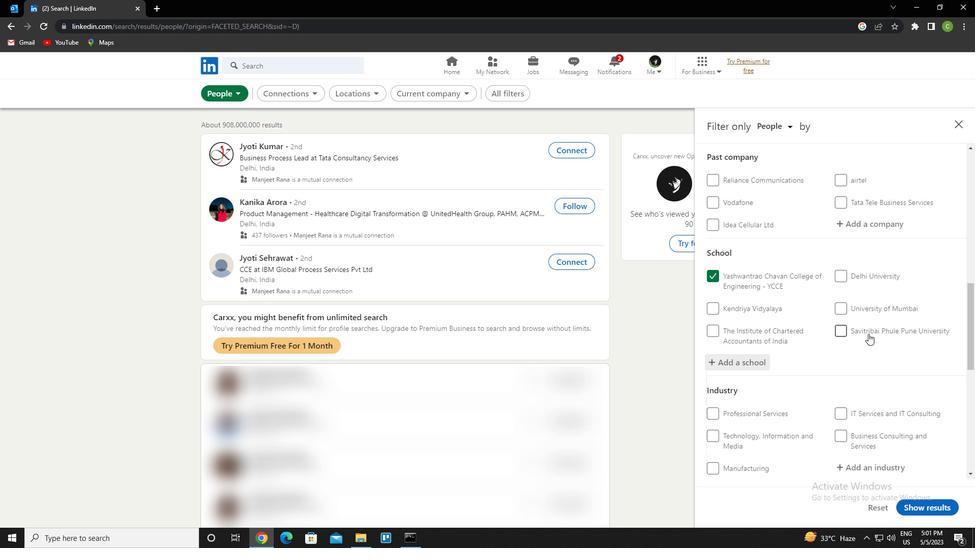 
Action: Mouse scrolled (869, 333) with delta (0, 0)
Screenshot: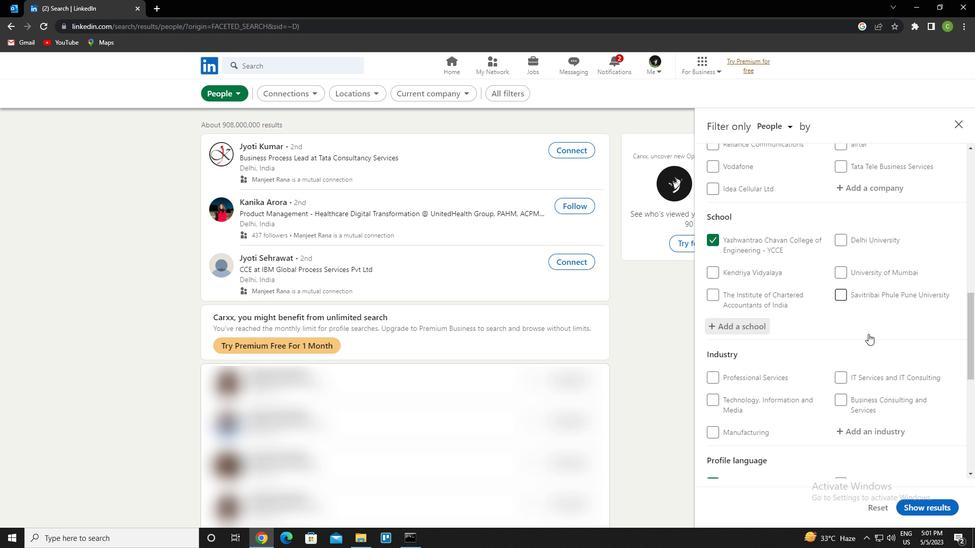 
Action: Mouse moved to (870, 366)
Screenshot: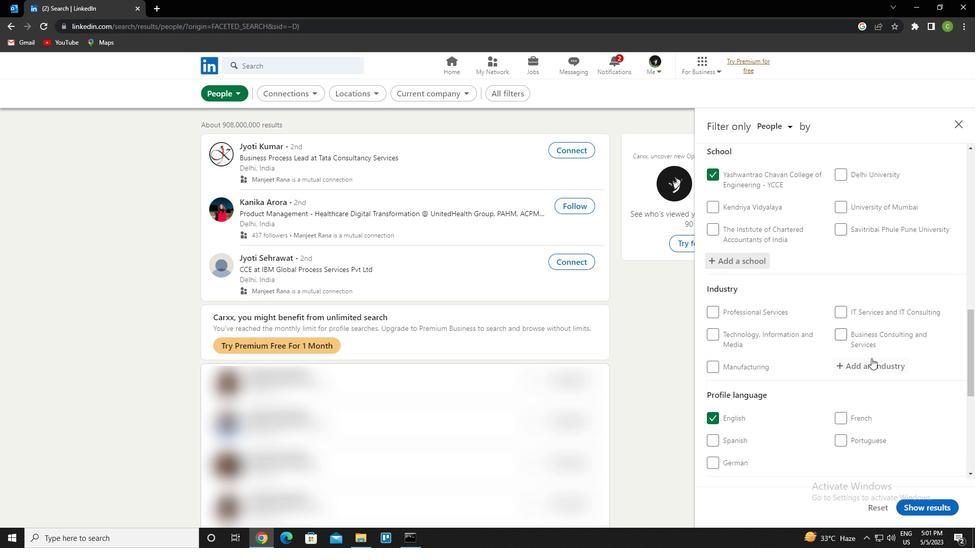 
Action: Mouse pressed left at (870, 366)
Screenshot: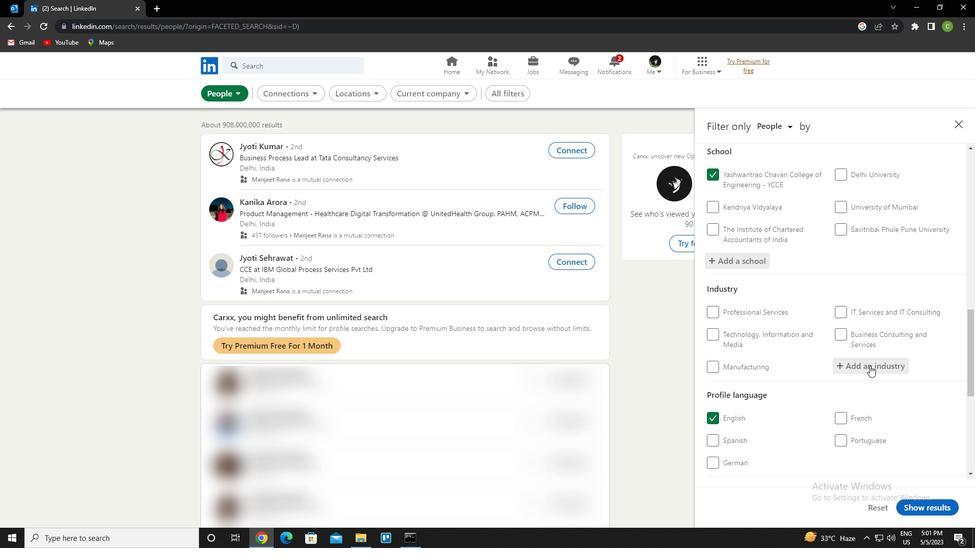 
Action: Key pressed <Key.caps_lock>c<Key.caps_lock>hemical<Key.space><Key.caps_lock>m<Key.caps_lock>anufacturing<Key.down><Key.enter>
Screenshot: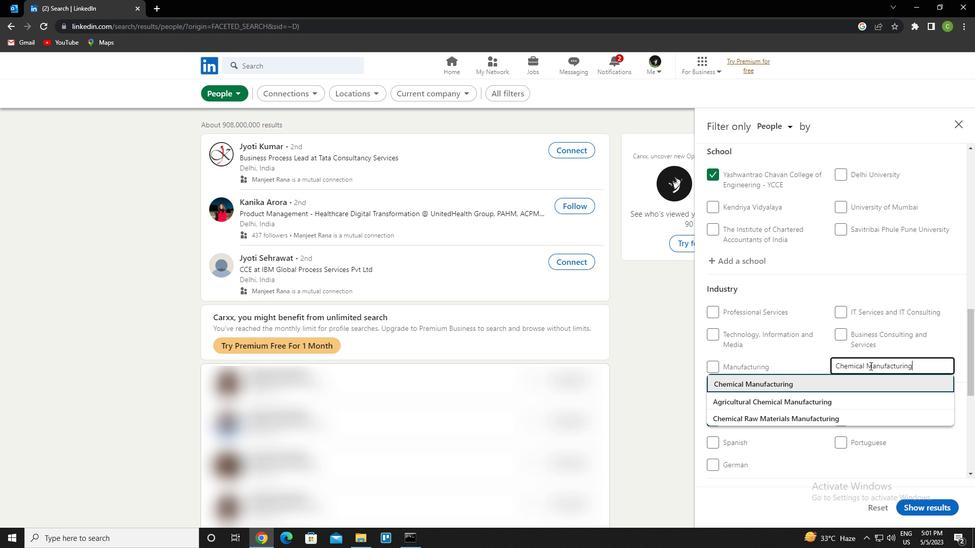 
Action: Mouse scrolled (870, 365) with delta (0, 0)
Screenshot: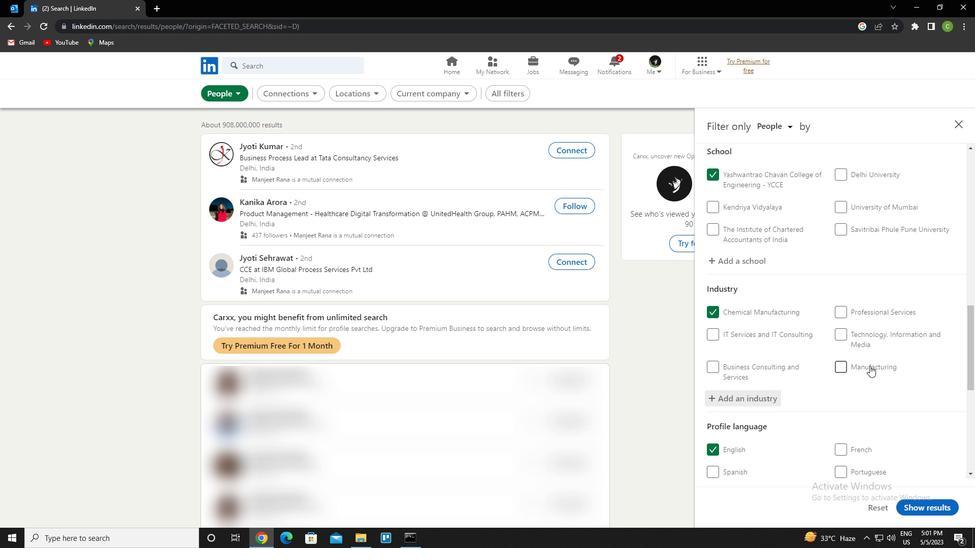 
Action: Mouse scrolled (870, 365) with delta (0, 0)
Screenshot: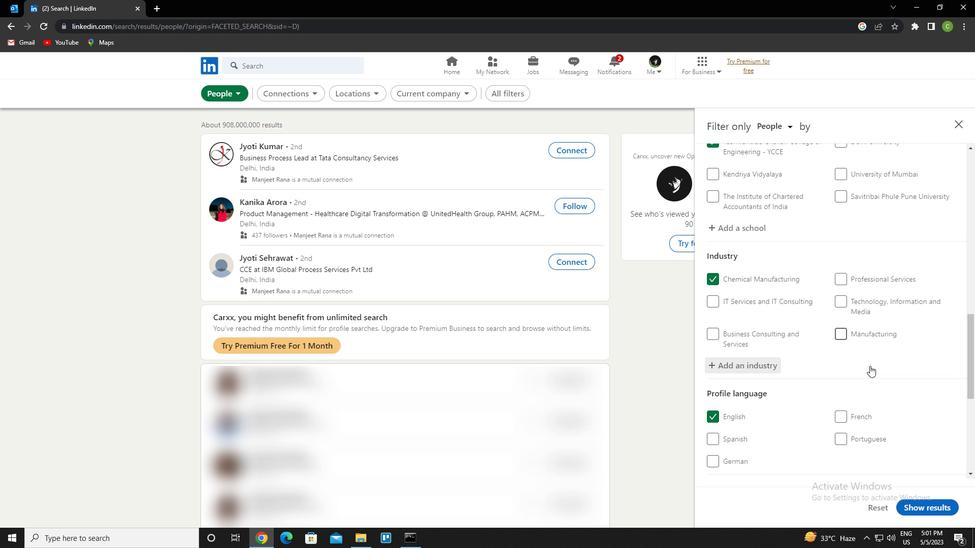 
Action: Mouse scrolled (870, 365) with delta (0, 0)
Screenshot: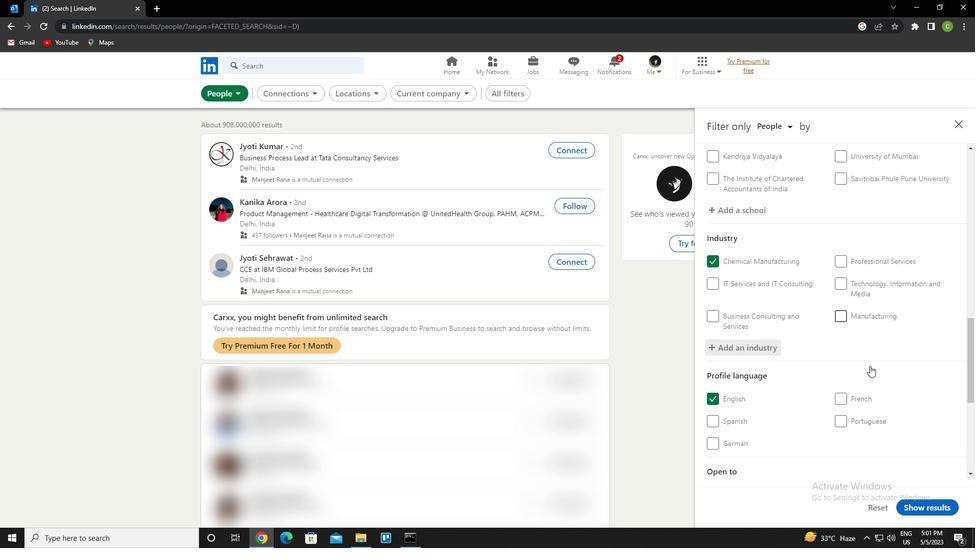 
Action: Mouse scrolled (870, 365) with delta (0, 0)
Screenshot: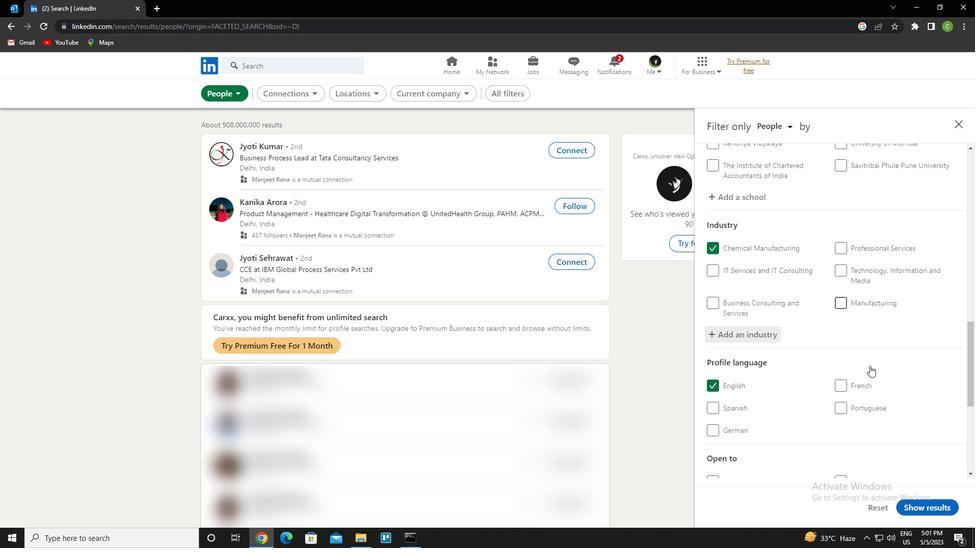 
Action: Mouse scrolled (870, 365) with delta (0, 0)
Screenshot: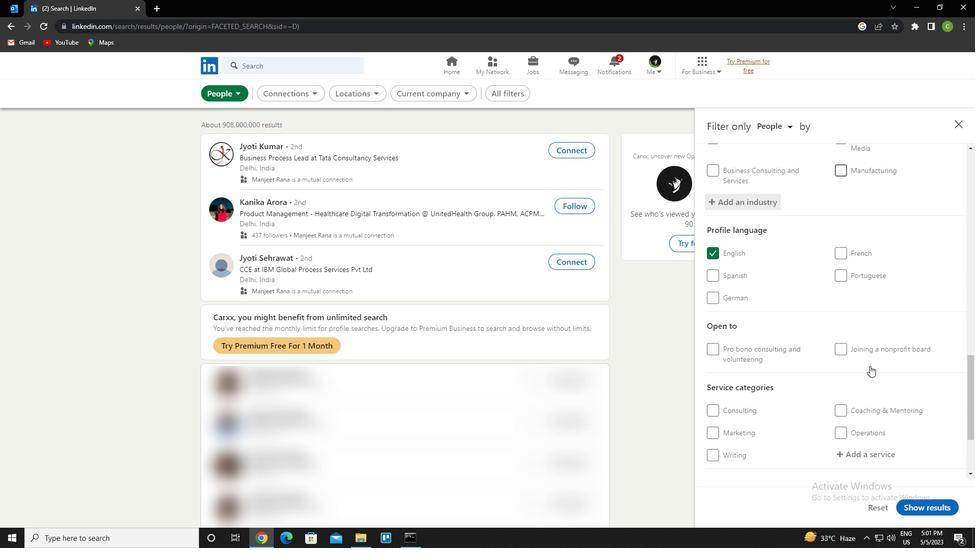 
Action: Mouse scrolled (870, 365) with delta (0, 0)
Screenshot: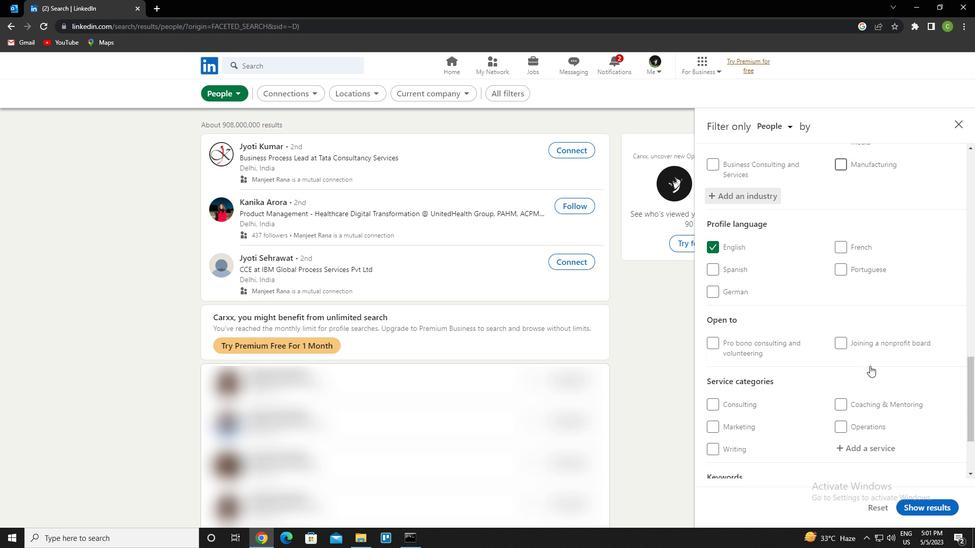 
Action: Mouse moved to (869, 350)
Screenshot: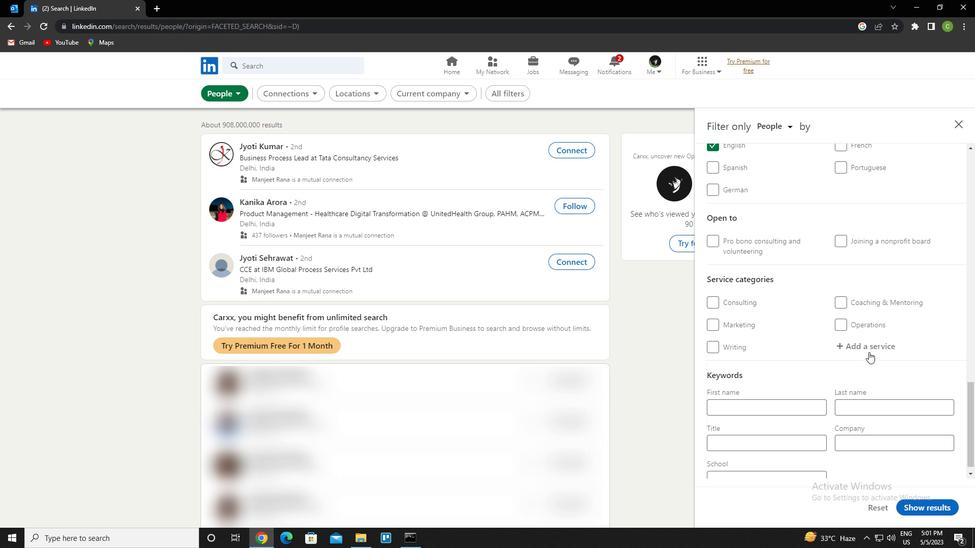 
Action: Mouse pressed left at (869, 350)
Screenshot: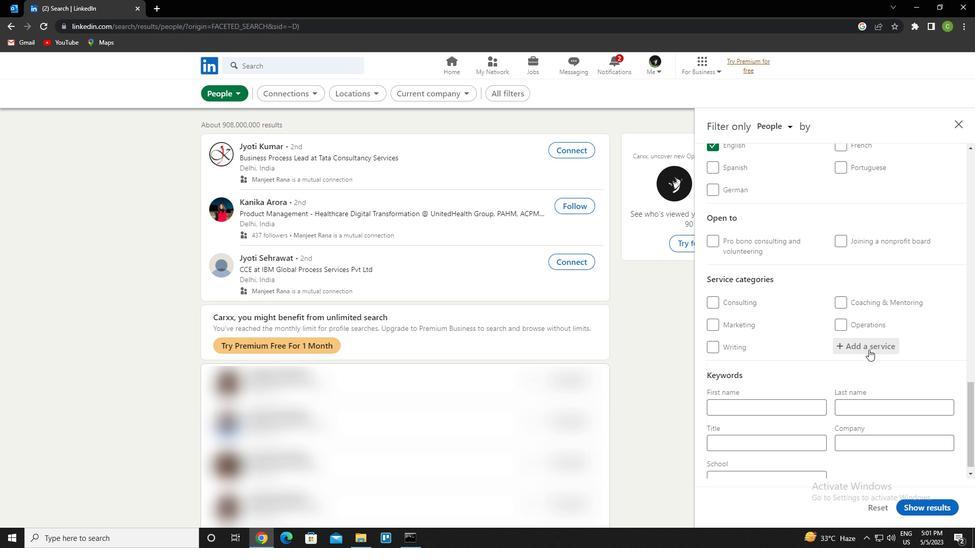 
Action: Key pressed <Key.caps_lock>f<Key.caps_lock>inancial<Key.space>reporting<Key.down><Key.enter>
Screenshot: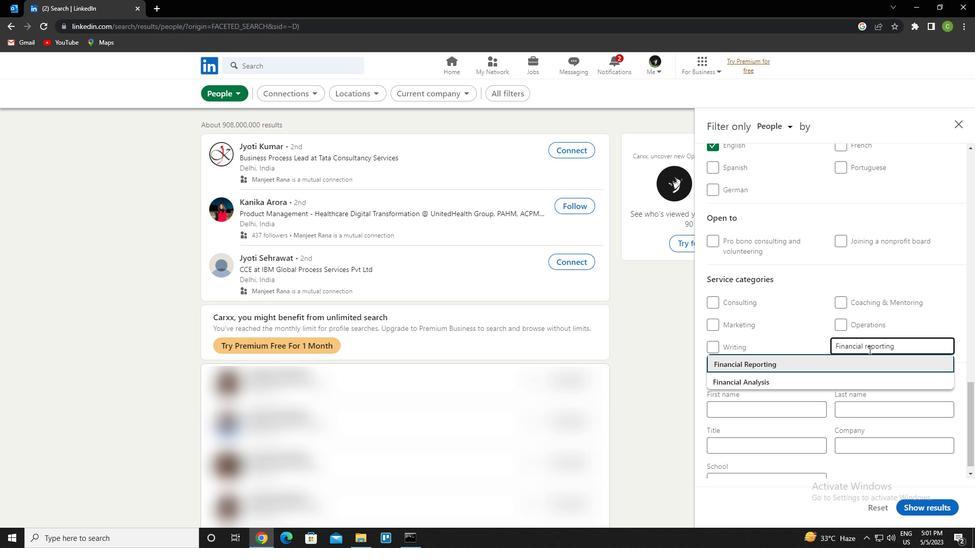 
Action: Mouse scrolled (869, 349) with delta (0, 0)
Screenshot: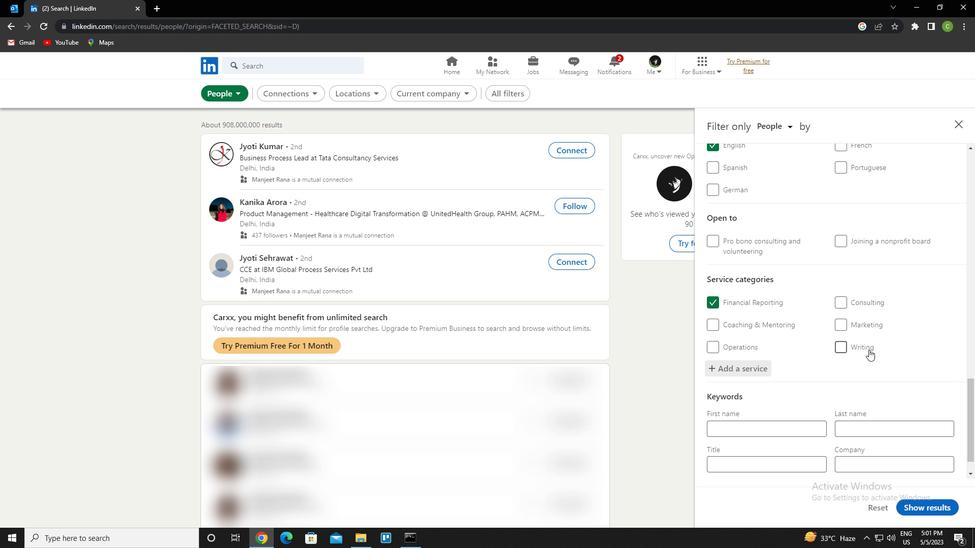 
Action: Mouse scrolled (869, 349) with delta (0, 0)
Screenshot: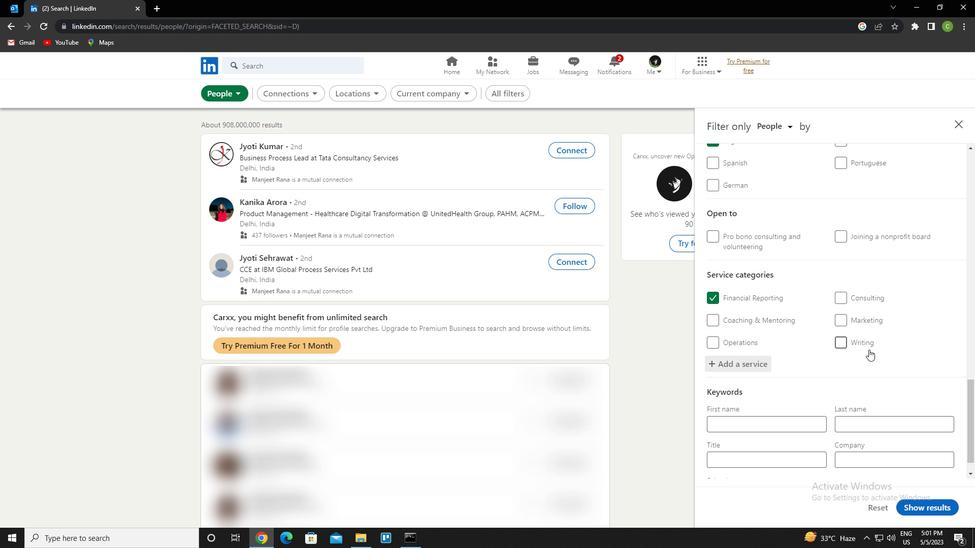 
Action: Mouse scrolled (869, 349) with delta (0, 0)
Screenshot: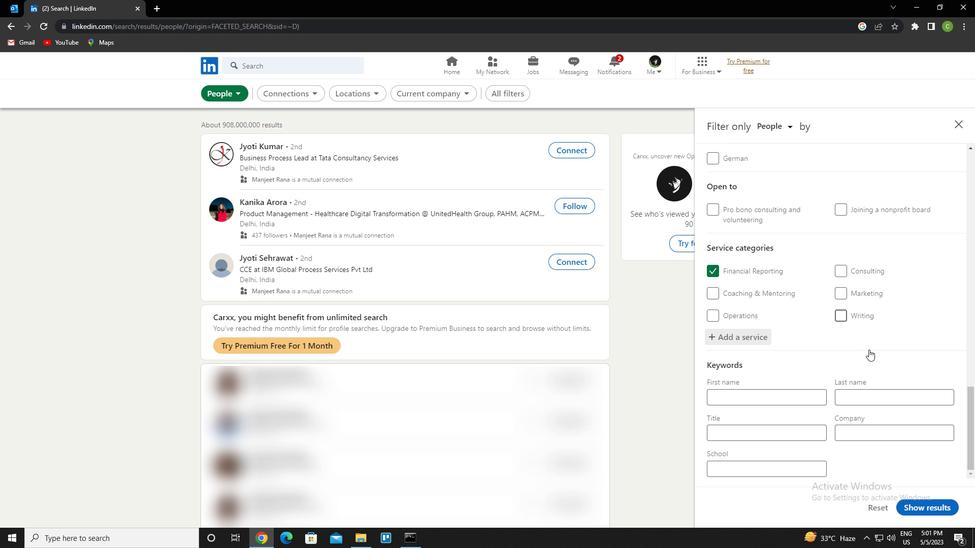 
Action: Mouse moved to (774, 431)
Screenshot: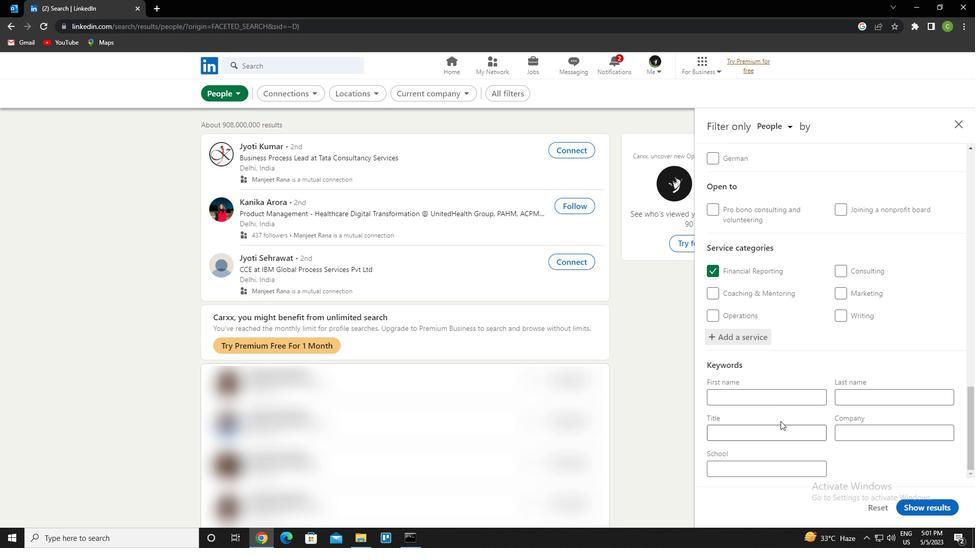
Action: Mouse pressed left at (774, 431)
Screenshot: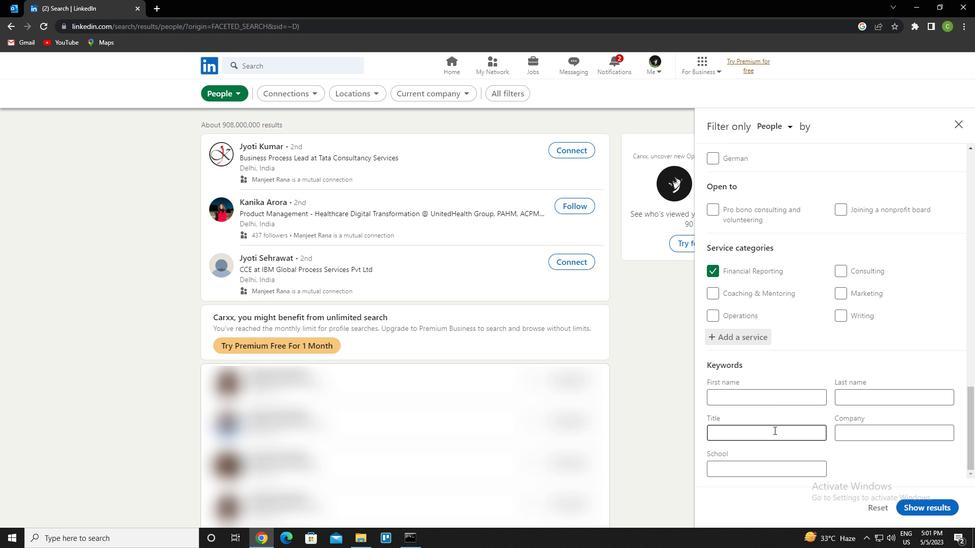 
Action: Key pressed <Key.caps_lock>m<Key.caps_lock>anicurist
Screenshot: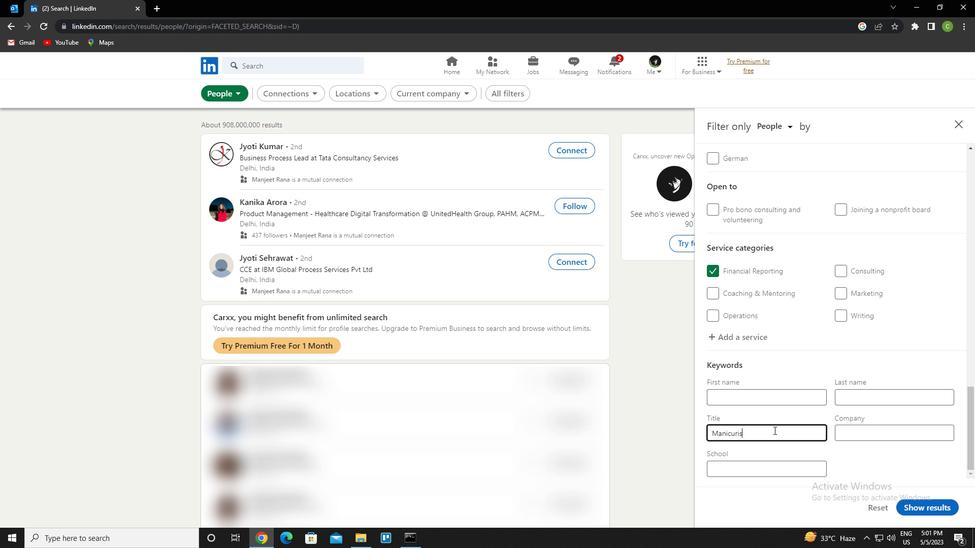 
Action: Mouse moved to (940, 505)
Screenshot: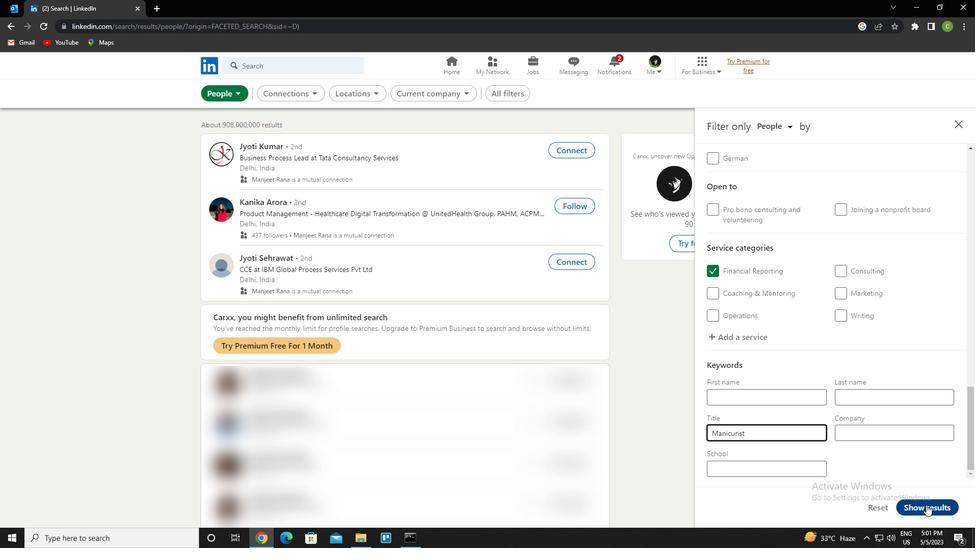 
Action: Mouse pressed left at (940, 505)
Screenshot: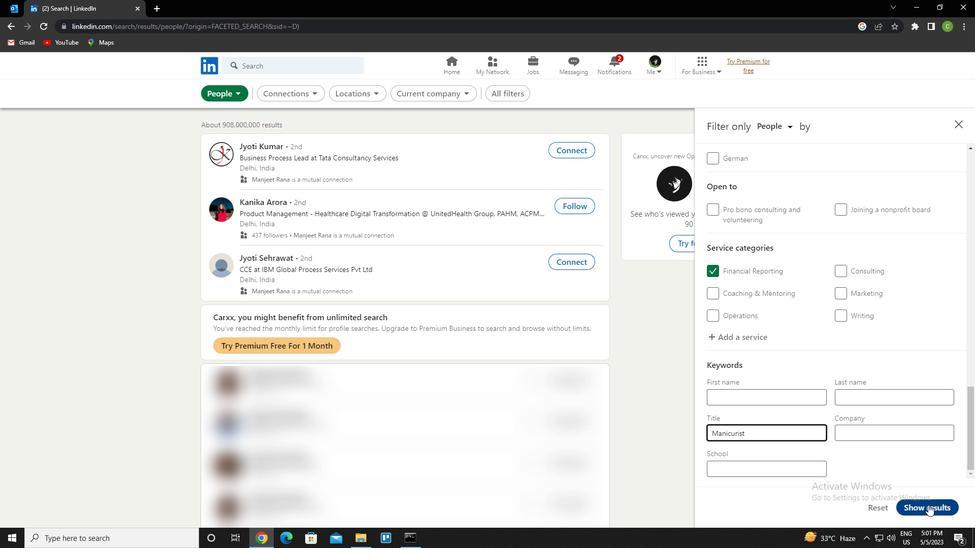 
Action: Mouse moved to (535, 409)
Screenshot: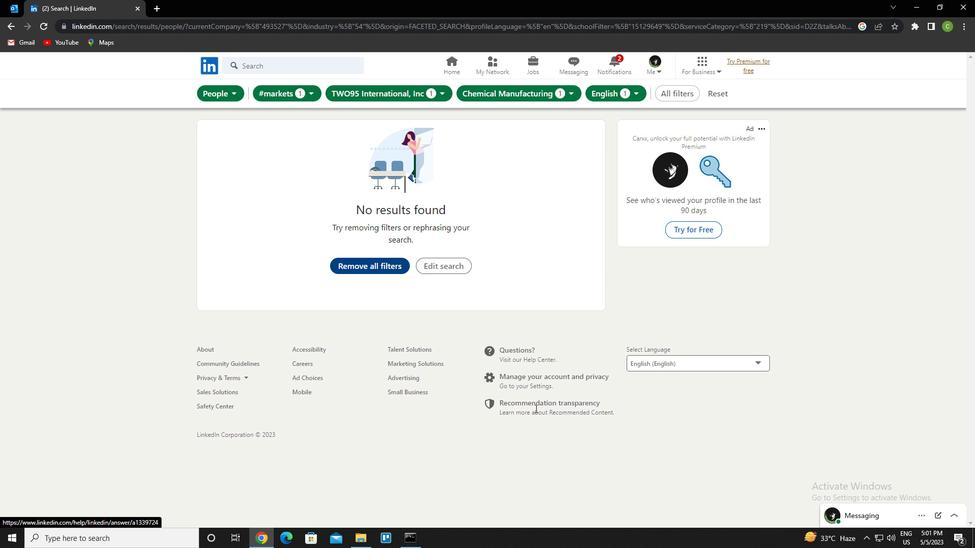 
